 Task: Open Card Risk Management Review in Board Product Roadmap Planning and Prioritization to Workspace Factoring Services and add a team member Softage.2@softage.net, a label Red, a checklist Resume Writing, an attachment from your onedrive, a color Red and finally, add a card description 'Conduct customer research for new customer experience improvements' and a comment 'We should approach this task with a sense of humility, recognizing that we do not have all the answers and being open to learning from others.'. Add a start date 'Jan 06, 1900' with a due date 'Jan 13, 1900'
Action: Mouse moved to (79, 293)
Screenshot: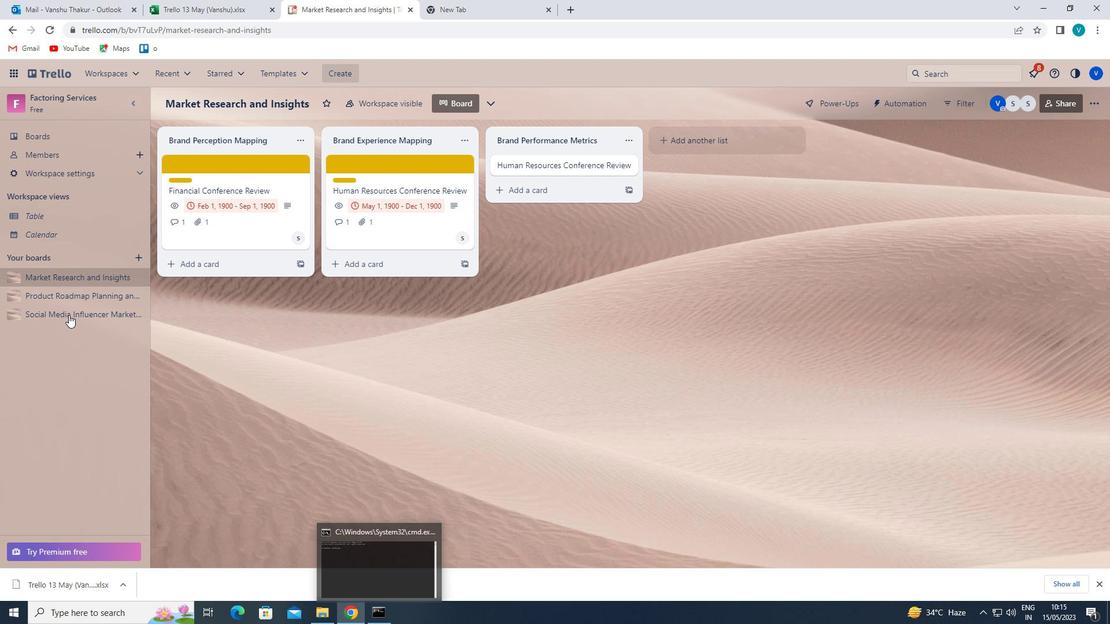 
Action: Mouse pressed left at (79, 293)
Screenshot: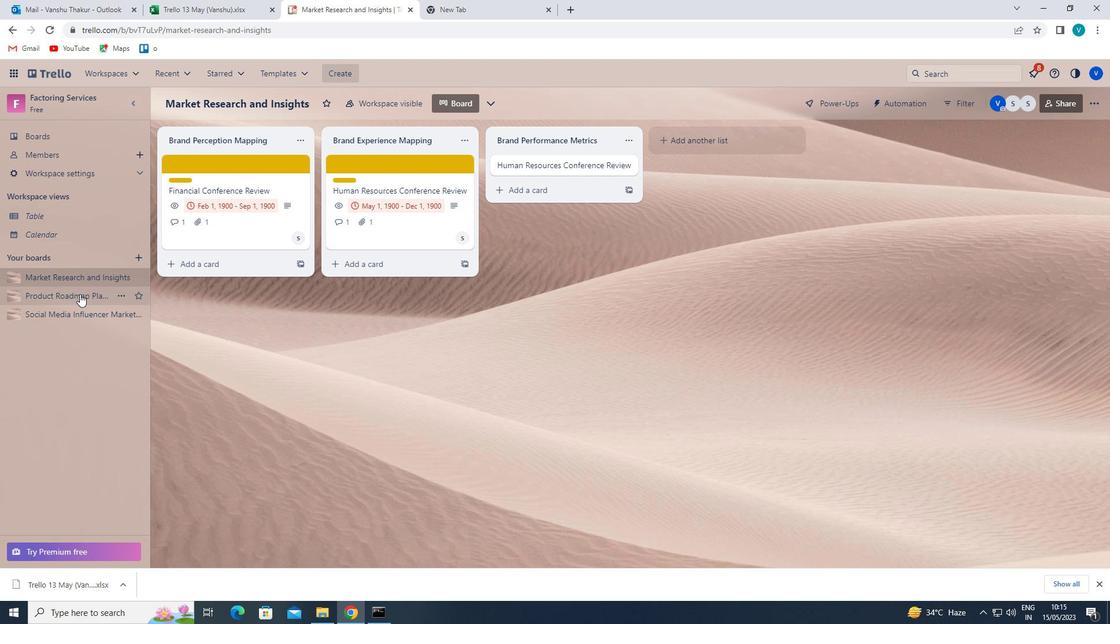 
Action: Mouse moved to (387, 167)
Screenshot: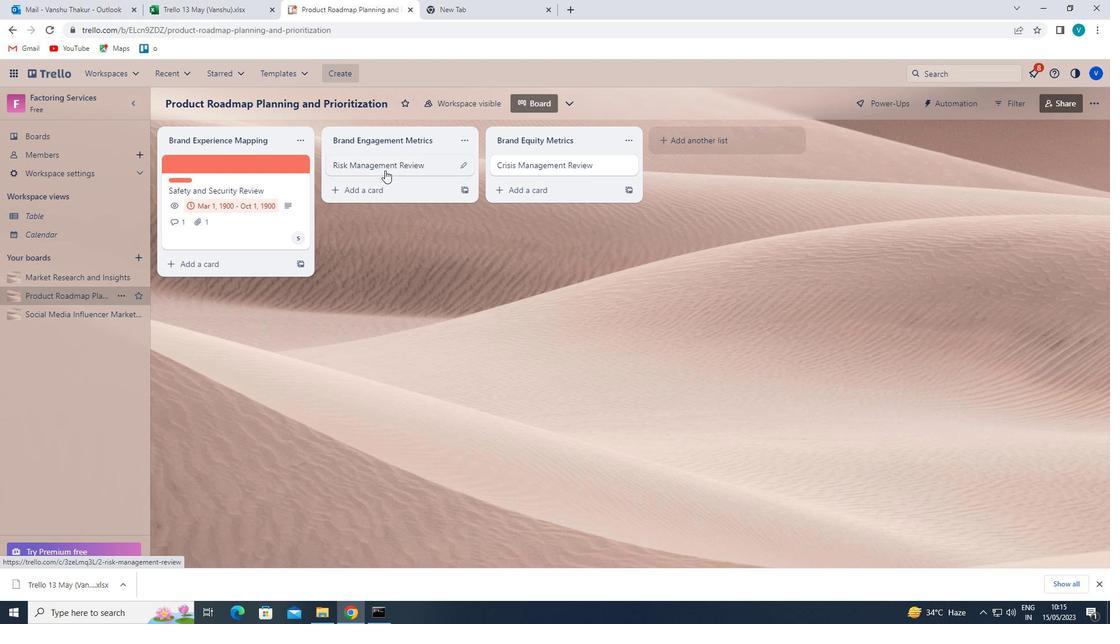 
Action: Mouse pressed left at (387, 167)
Screenshot: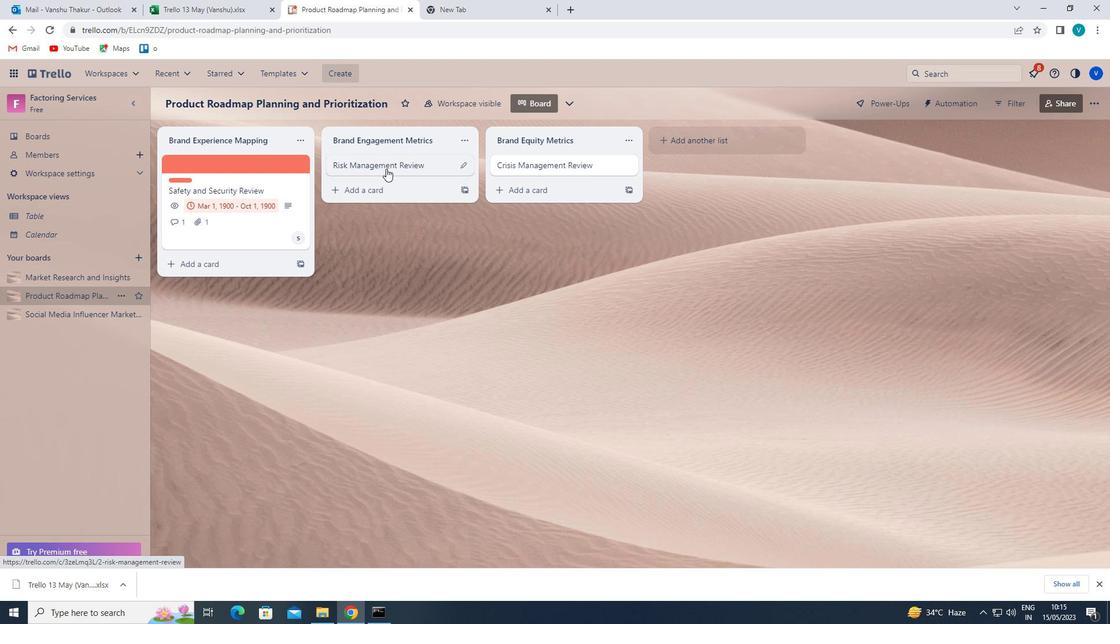 
Action: Mouse moved to (719, 197)
Screenshot: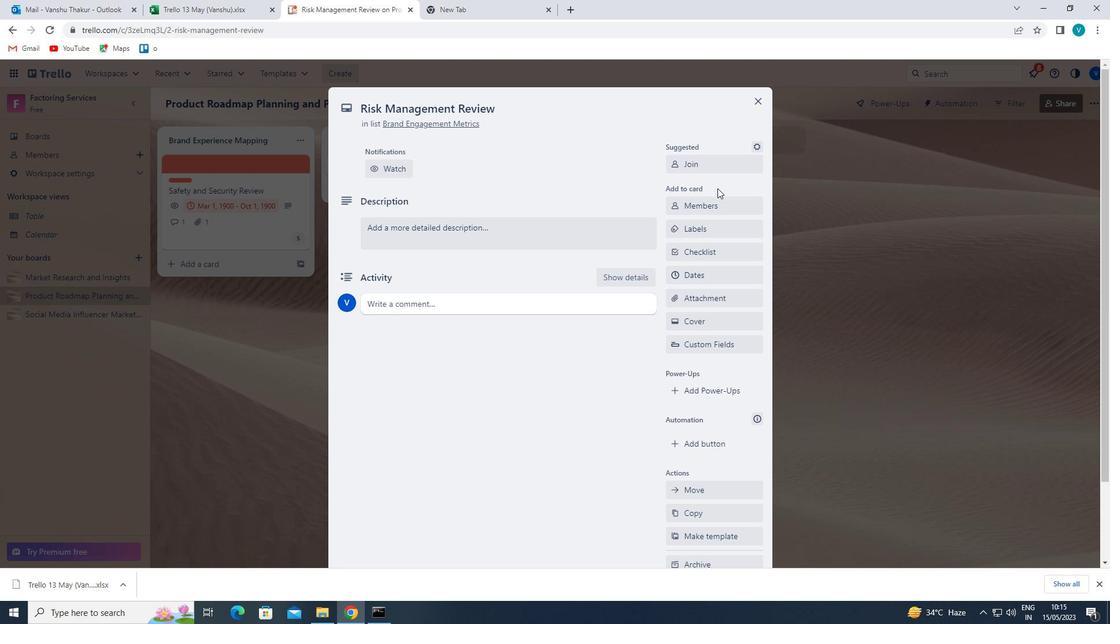 
Action: Mouse pressed left at (719, 197)
Screenshot: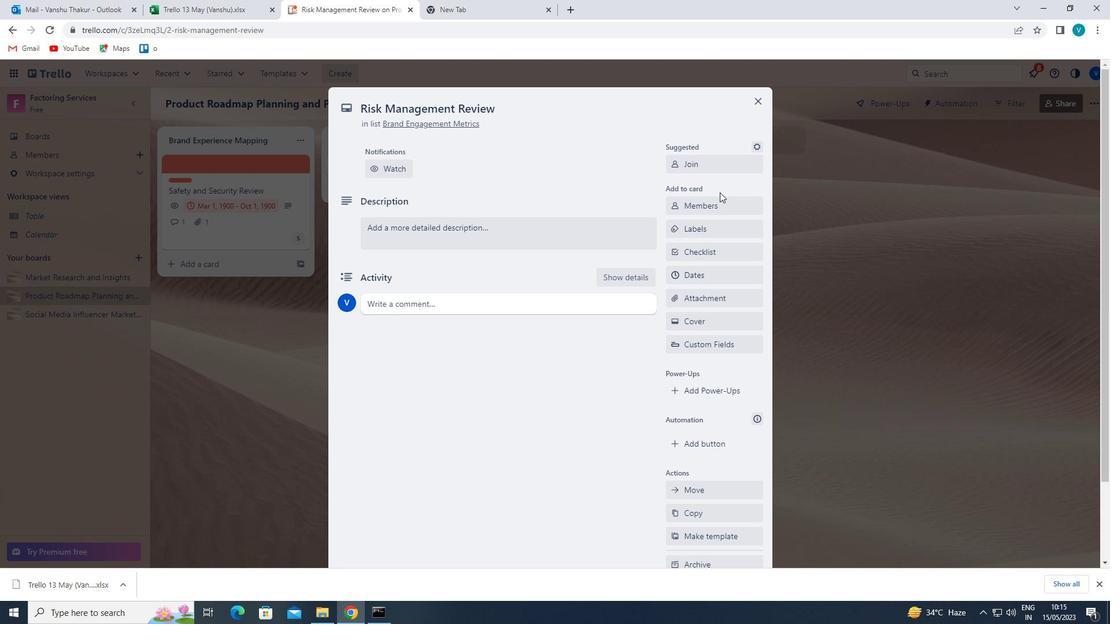 
Action: Mouse moved to (702, 260)
Screenshot: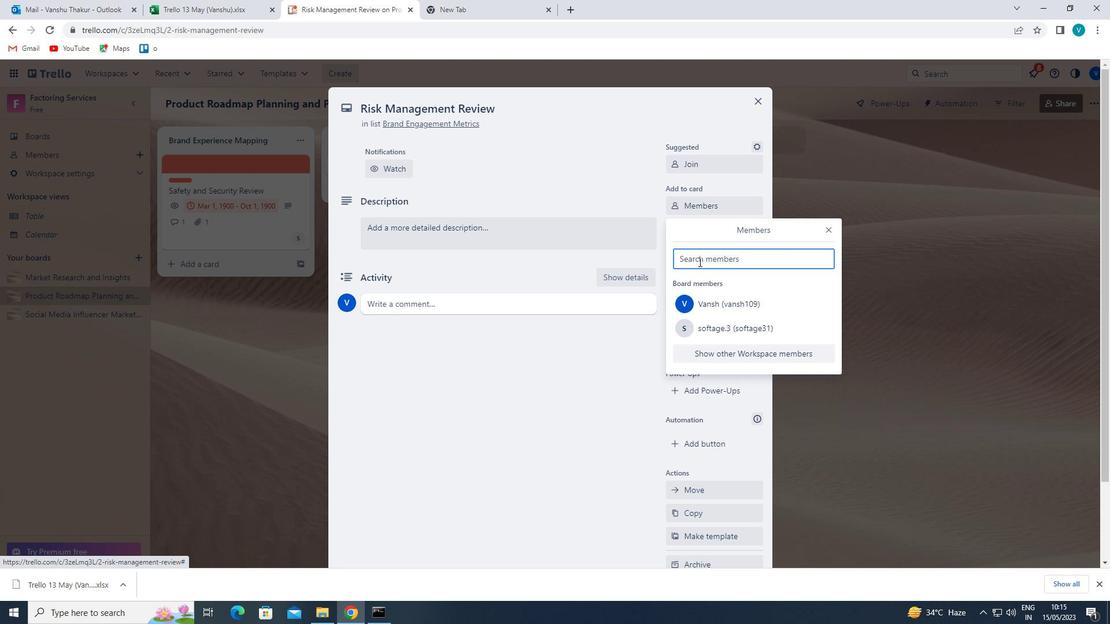 
Action: Mouse pressed left at (702, 260)
Screenshot: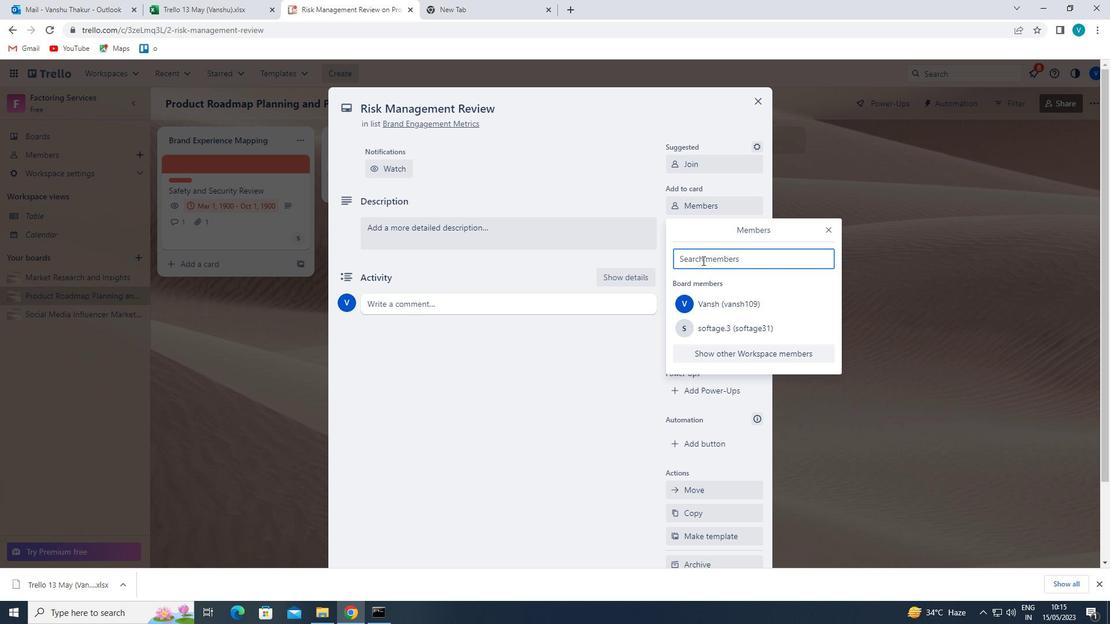 
Action: Key pressed <Key.shift>S
Screenshot: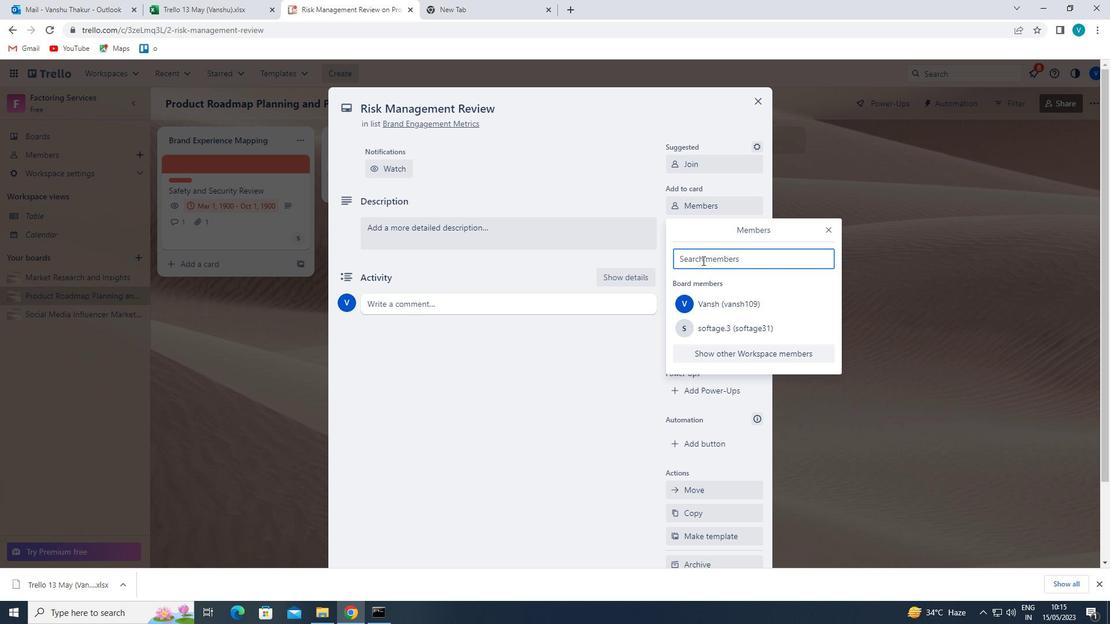 
Action: Mouse moved to (723, 372)
Screenshot: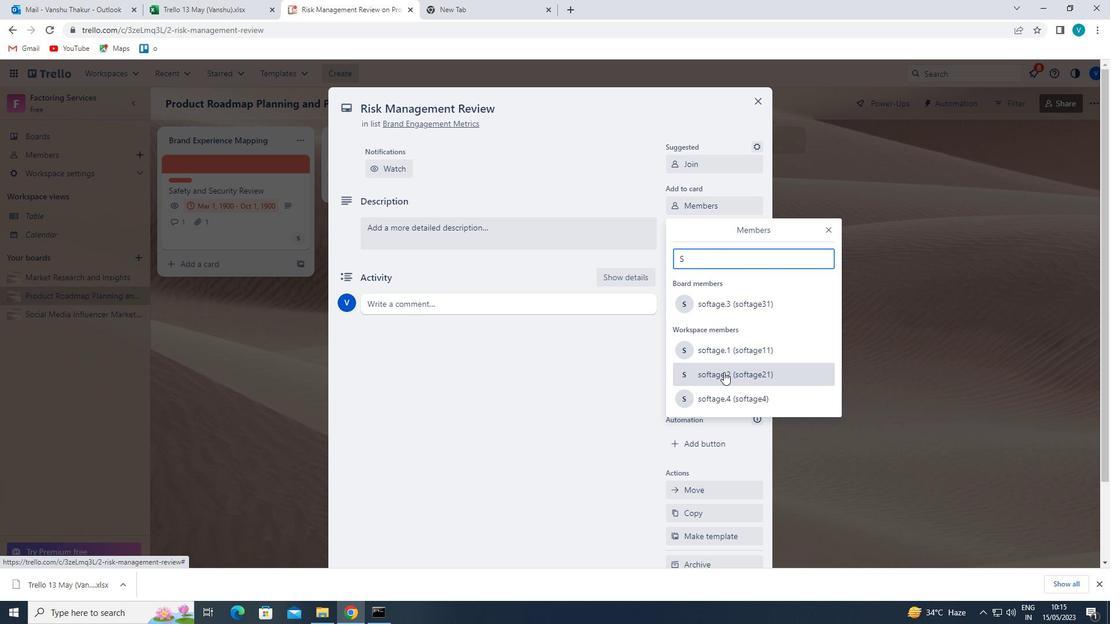 
Action: Mouse pressed left at (723, 372)
Screenshot: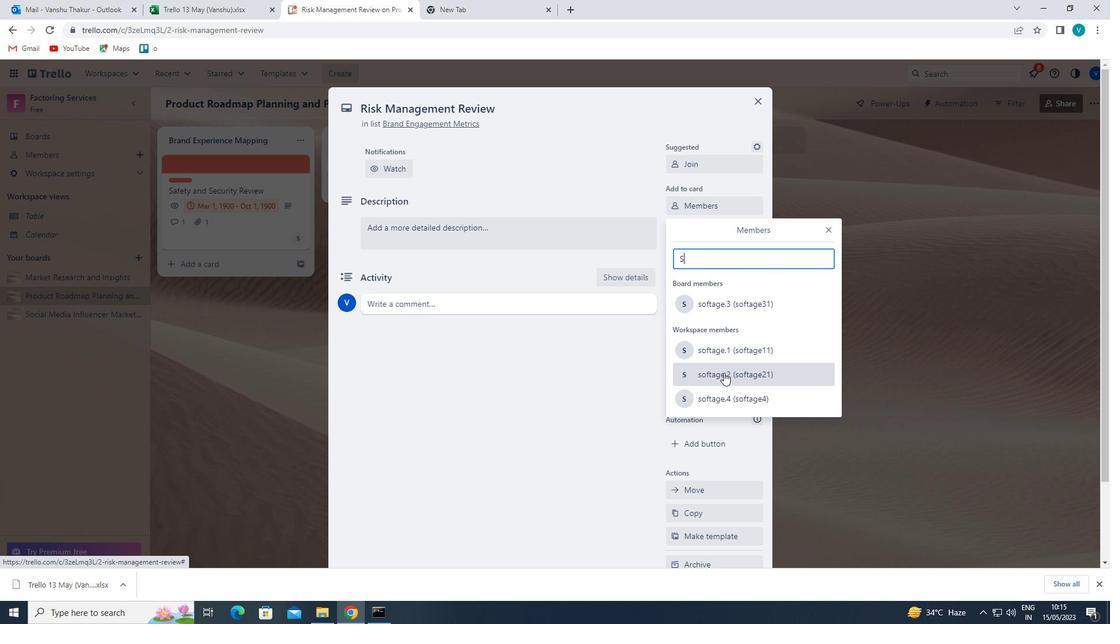 
Action: Mouse moved to (830, 225)
Screenshot: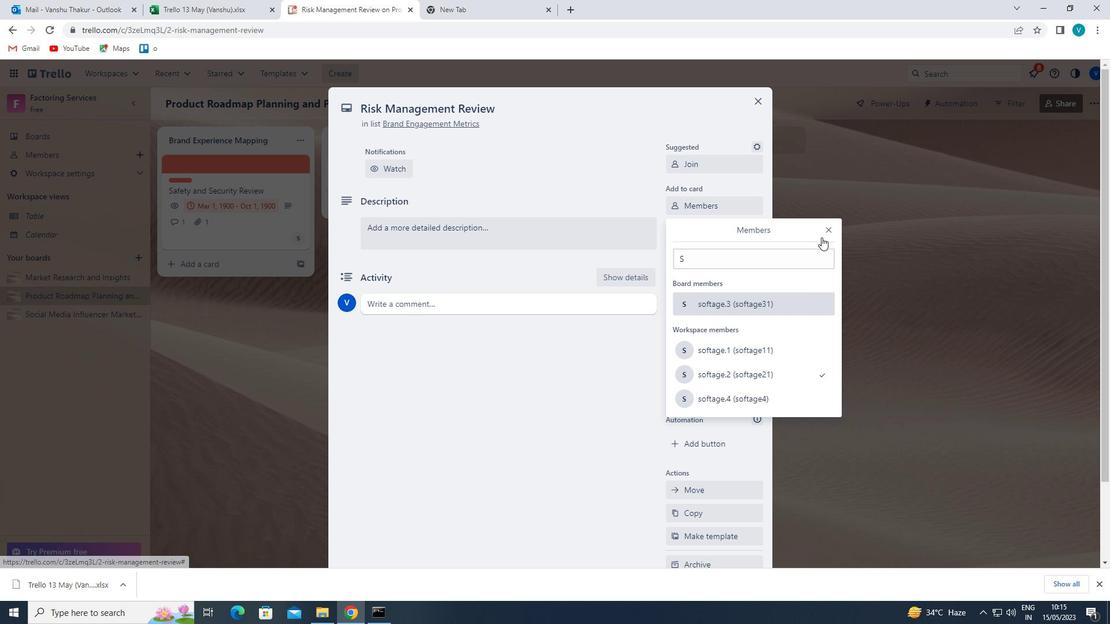 
Action: Mouse pressed left at (830, 225)
Screenshot: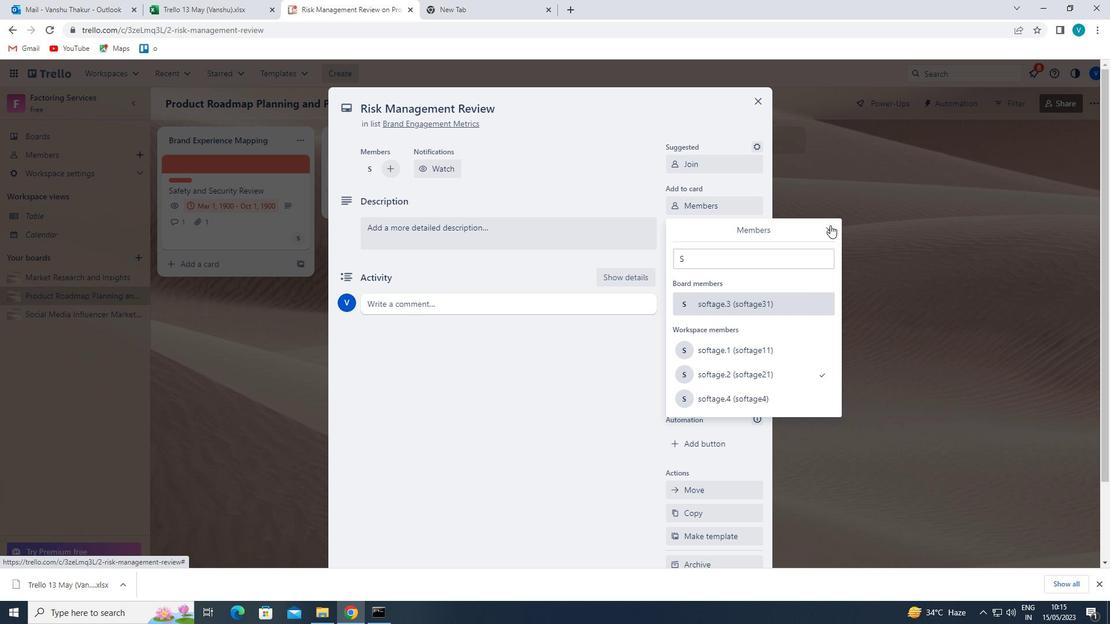 
Action: Mouse moved to (751, 225)
Screenshot: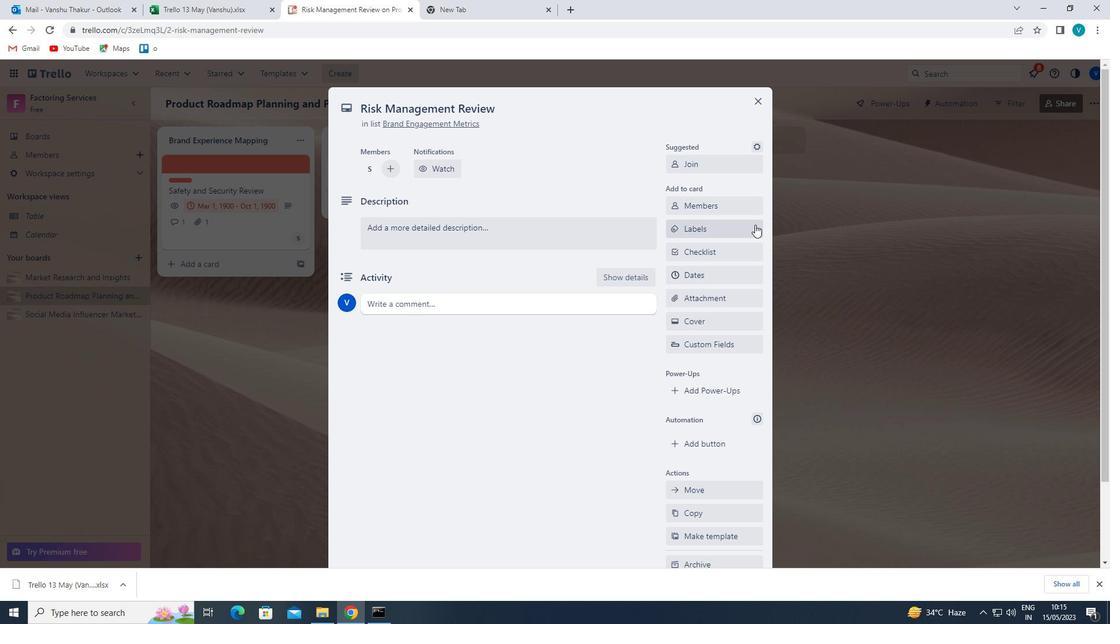 
Action: Mouse pressed left at (751, 225)
Screenshot: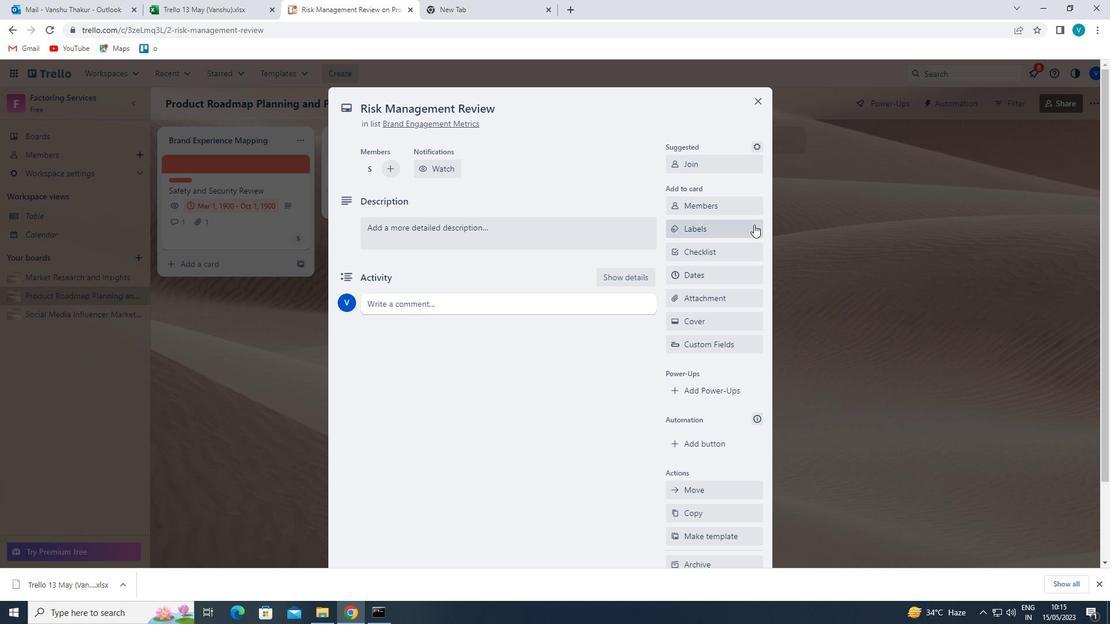 
Action: Mouse moved to (729, 387)
Screenshot: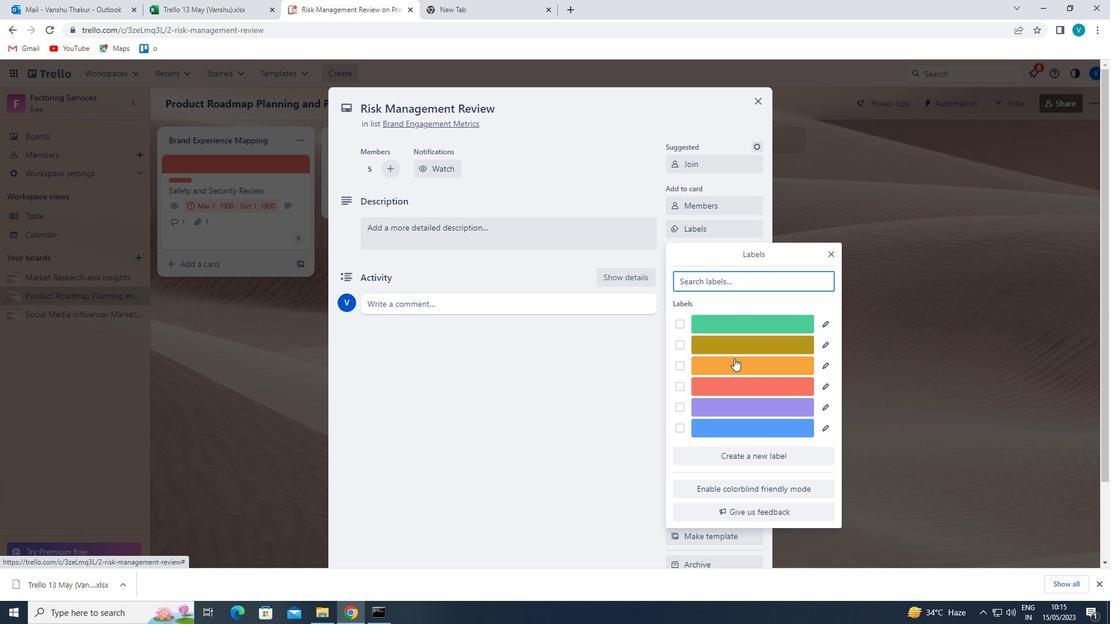 
Action: Mouse pressed left at (729, 387)
Screenshot: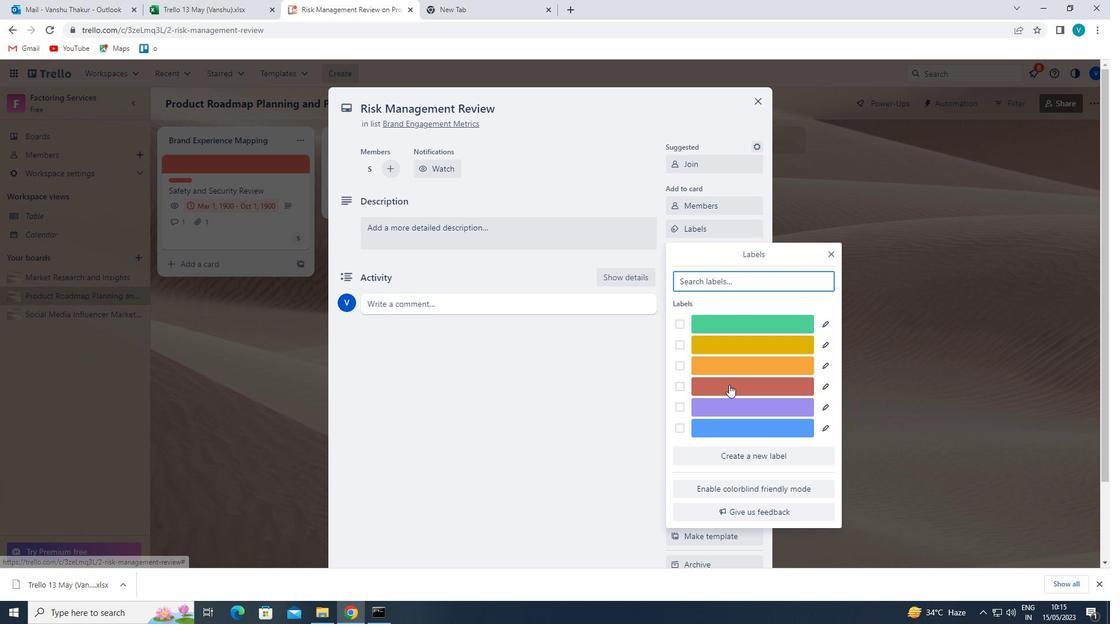 
Action: Mouse moved to (834, 254)
Screenshot: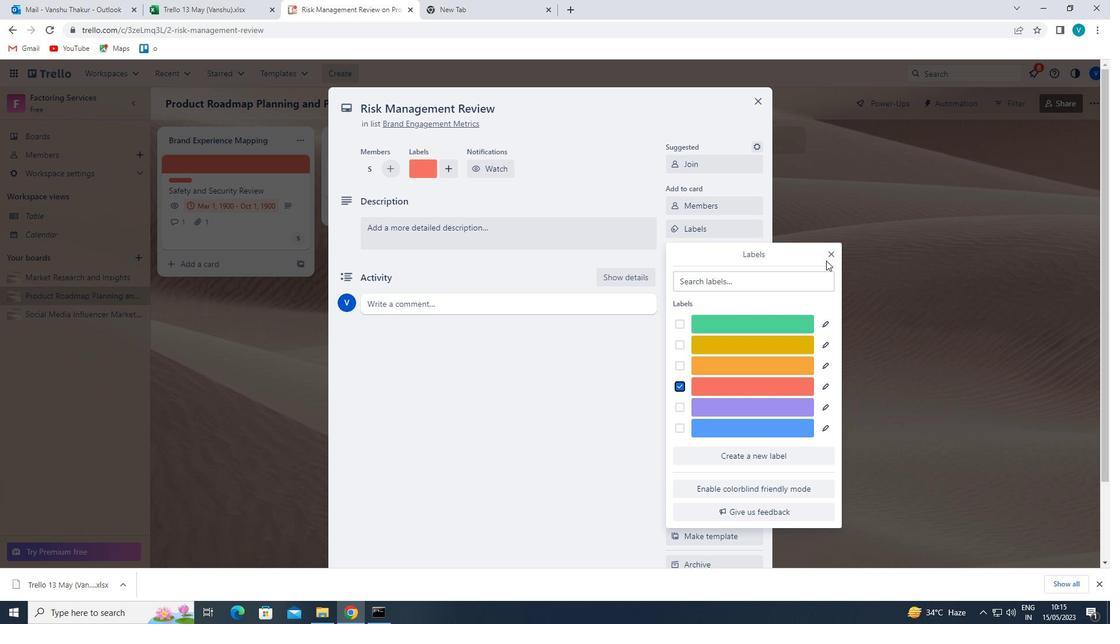 
Action: Mouse pressed left at (834, 254)
Screenshot: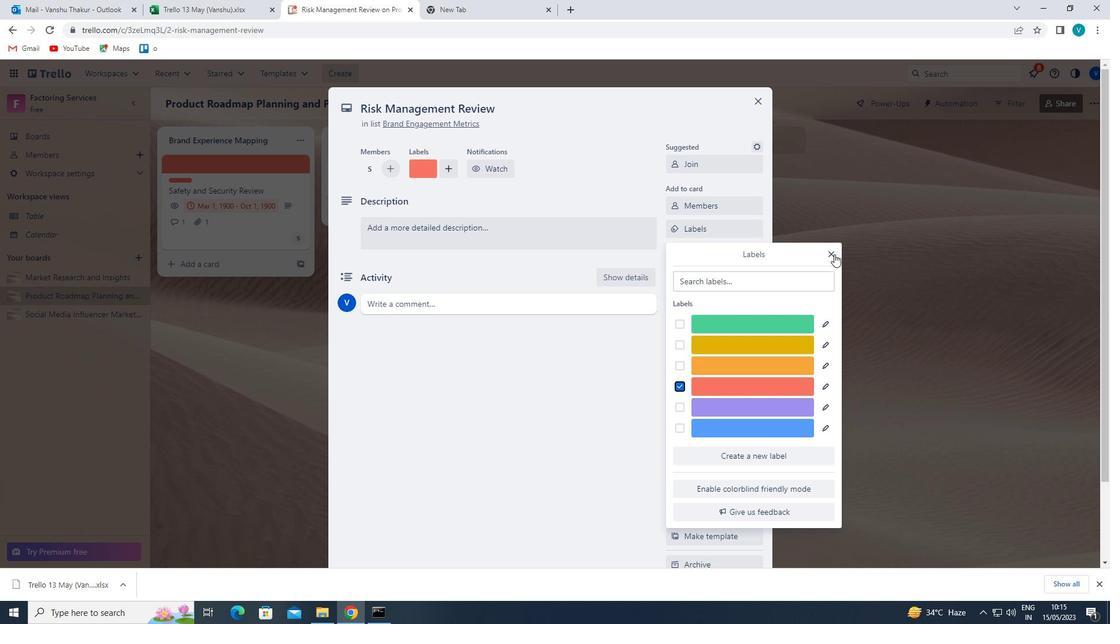 
Action: Mouse moved to (717, 252)
Screenshot: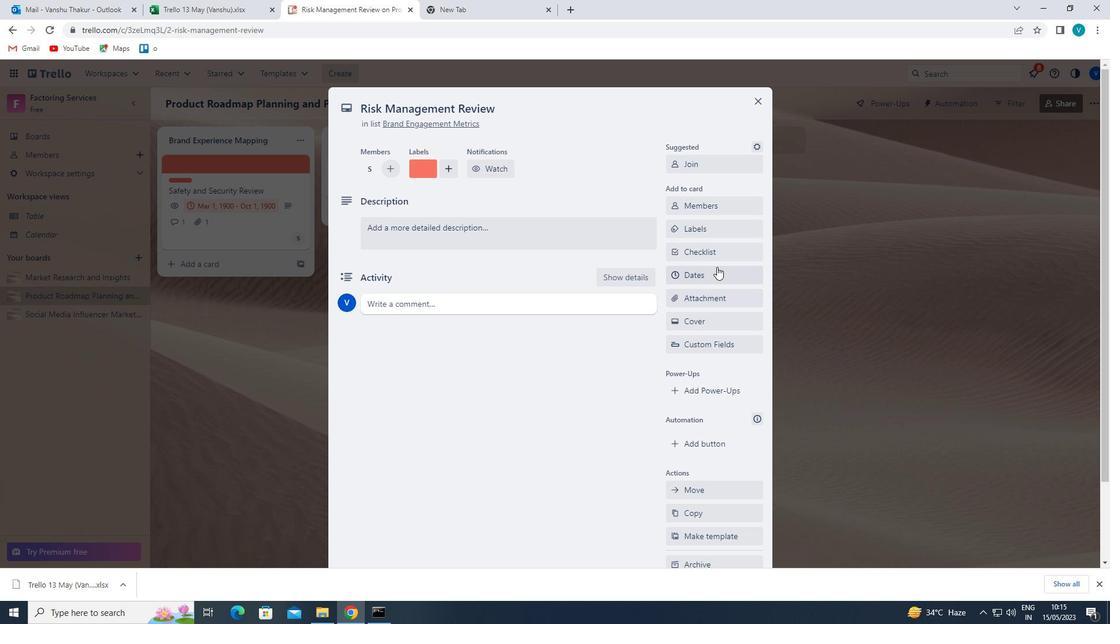 
Action: Mouse pressed left at (717, 252)
Screenshot: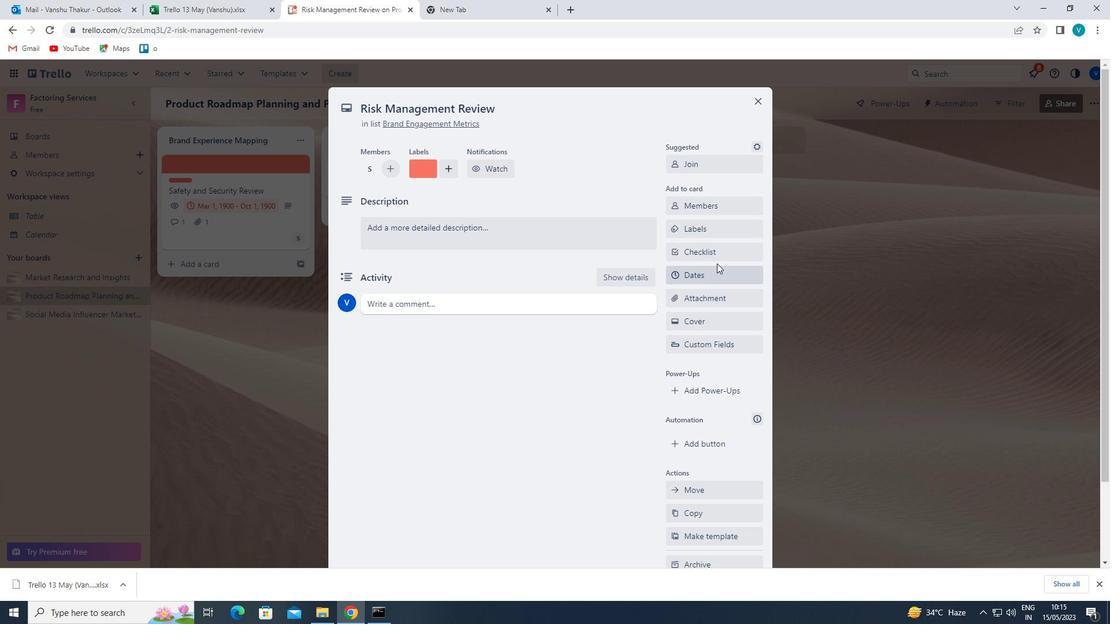 
Action: Key pressed <Key.shift>RESUME<Key.space>
Screenshot: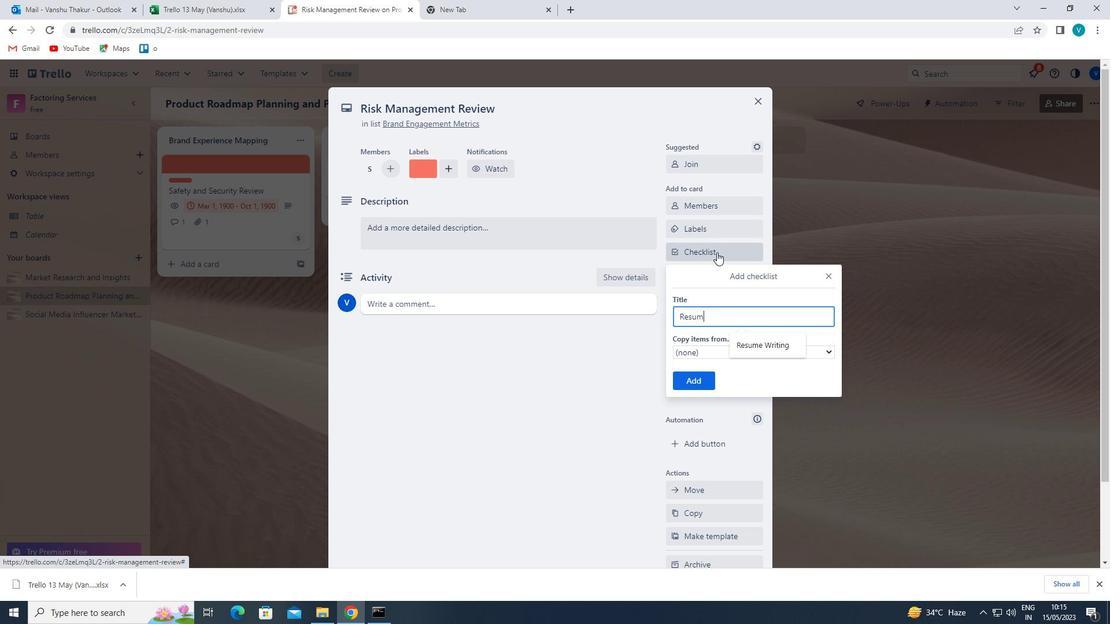 
Action: Mouse moved to (793, 345)
Screenshot: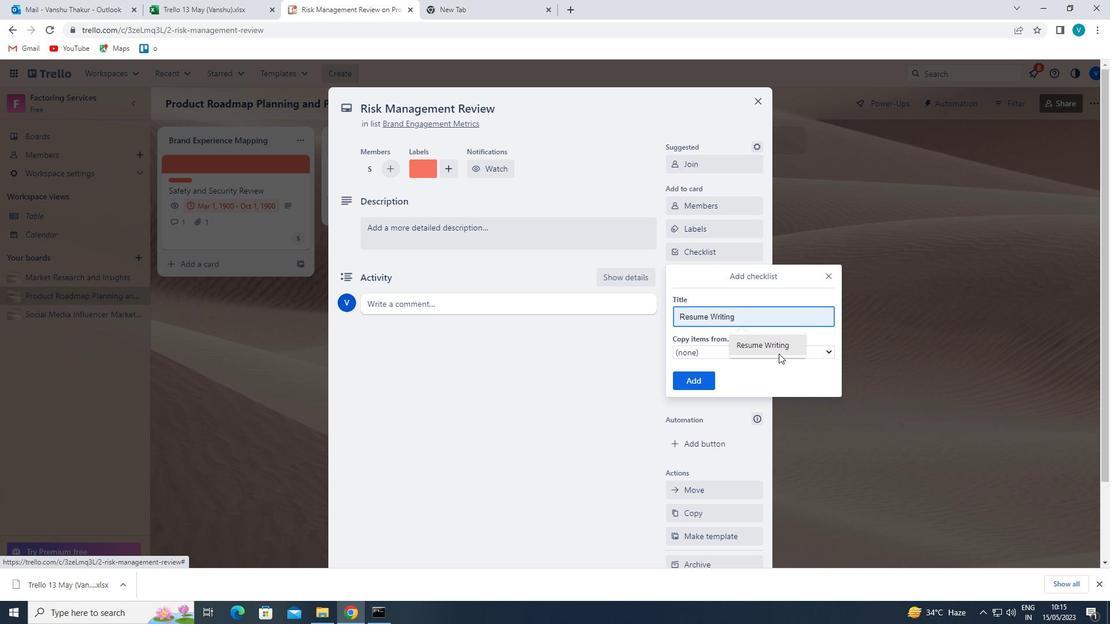 
Action: Mouse pressed left at (793, 345)
Screenshot: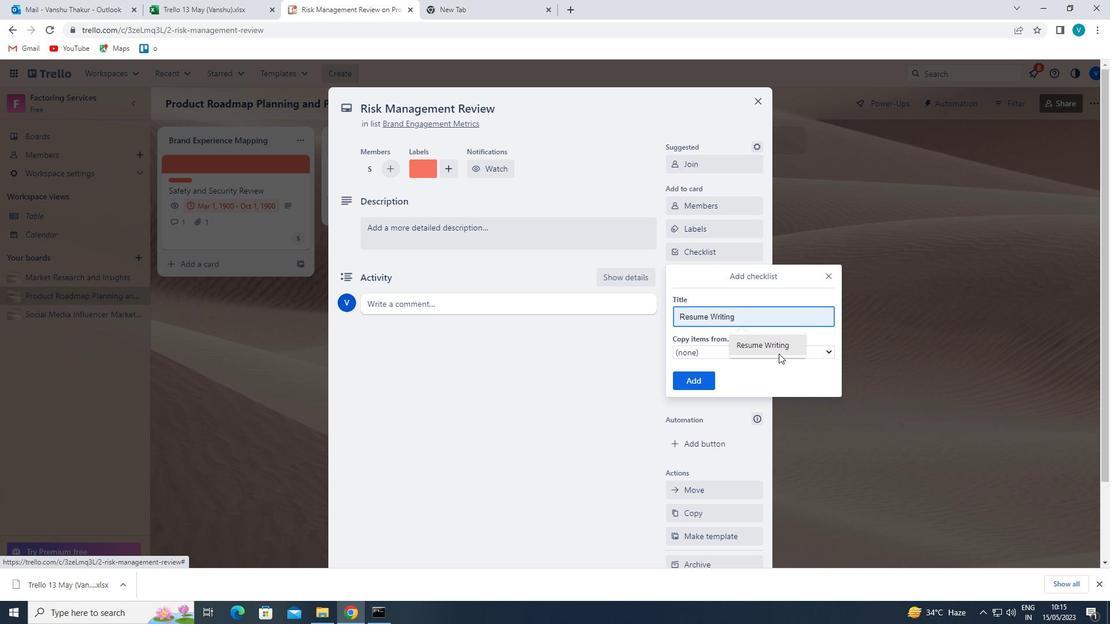 
Action: Mouse moved to (704, 383)
Screenshot: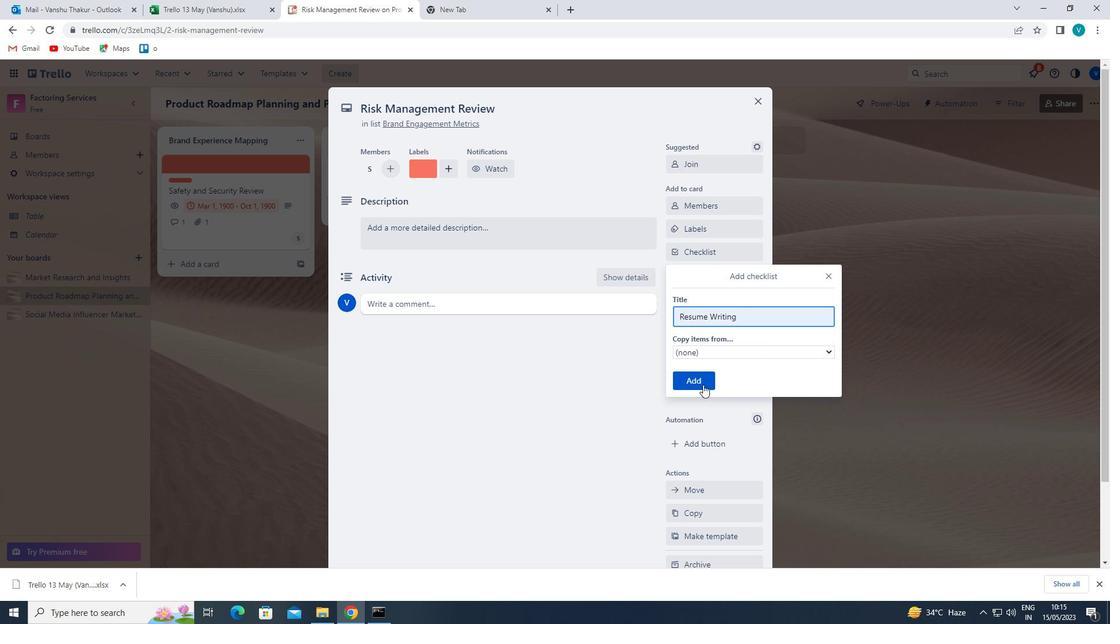 
Action: Mouse pressed left at (704, 383)
Screenshot: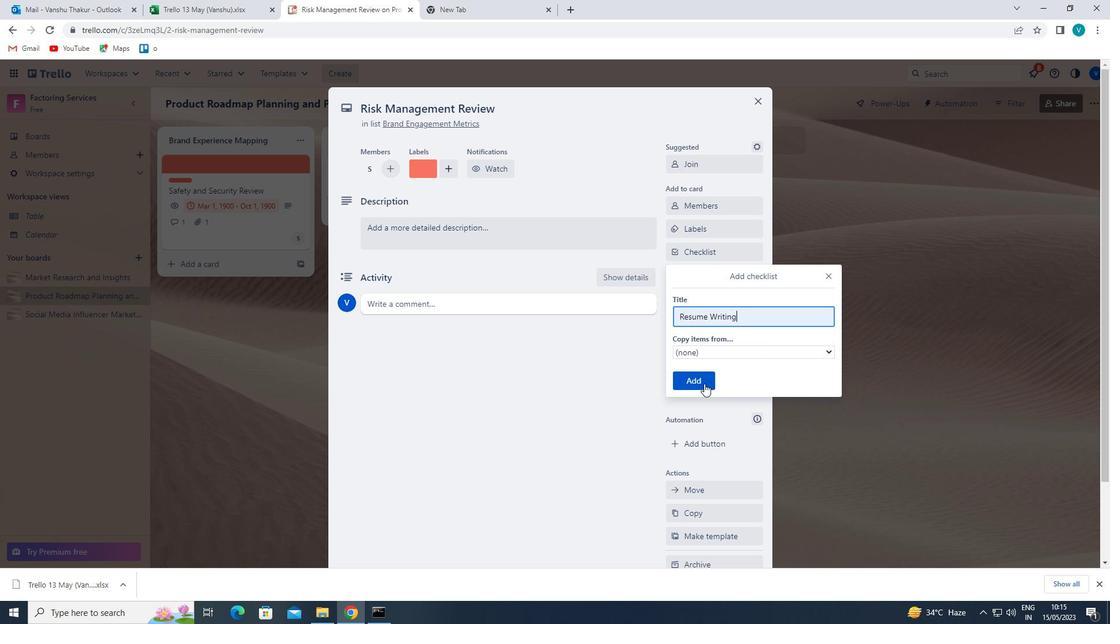 
Action: Mouse moved to (703, 291)
Screenshot: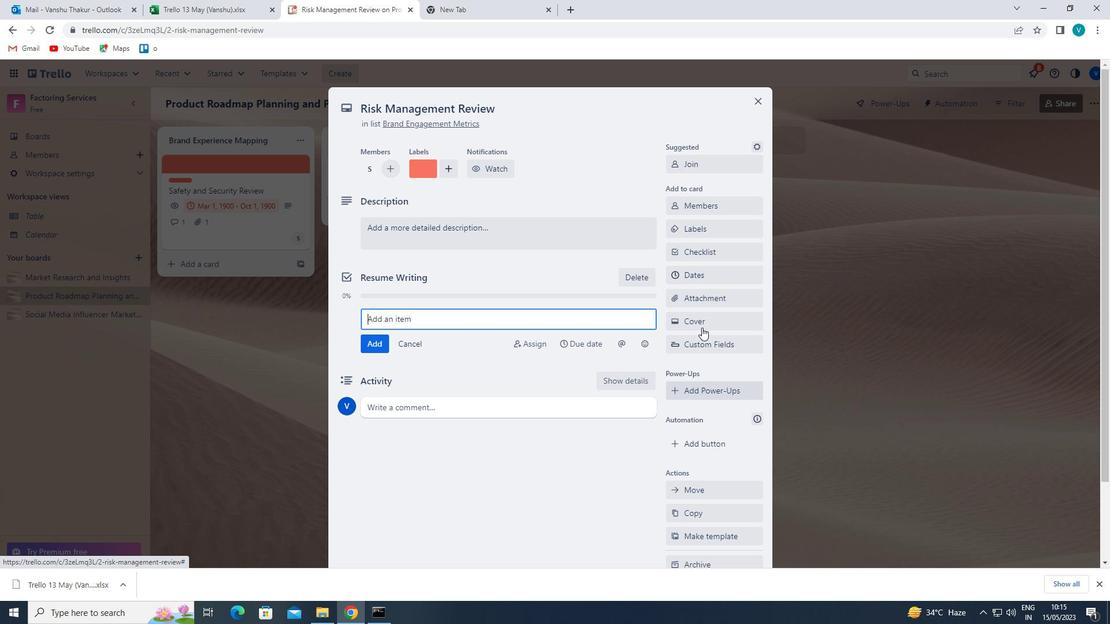 
Action: Mouse pressed left at (703, 291)
Screenshot: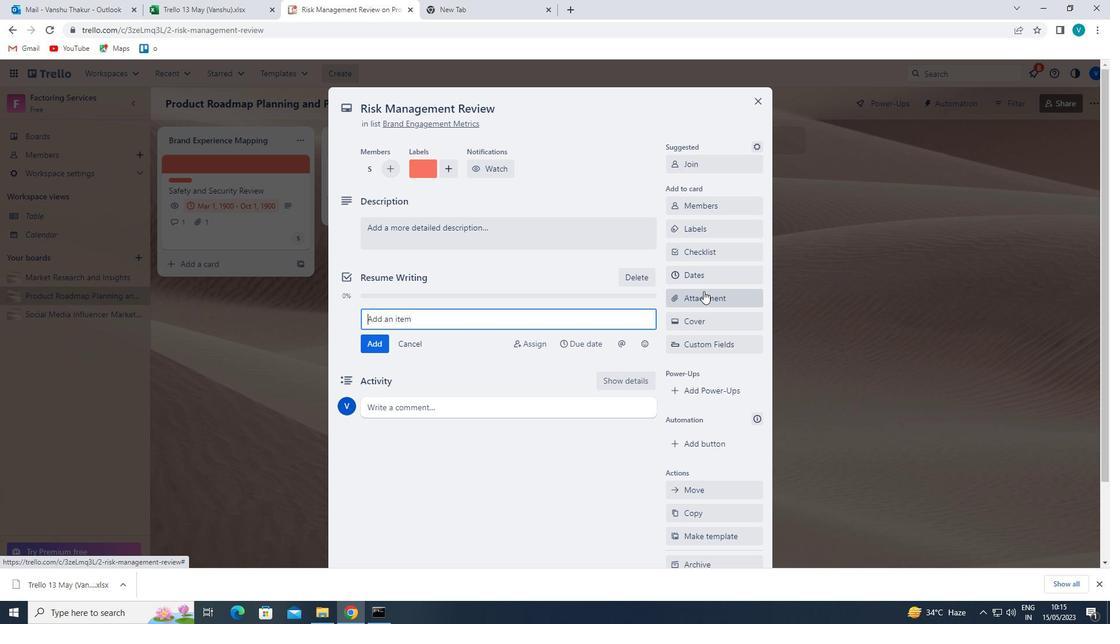 
Action: Mouse moved to (685, 438)
Screenshot: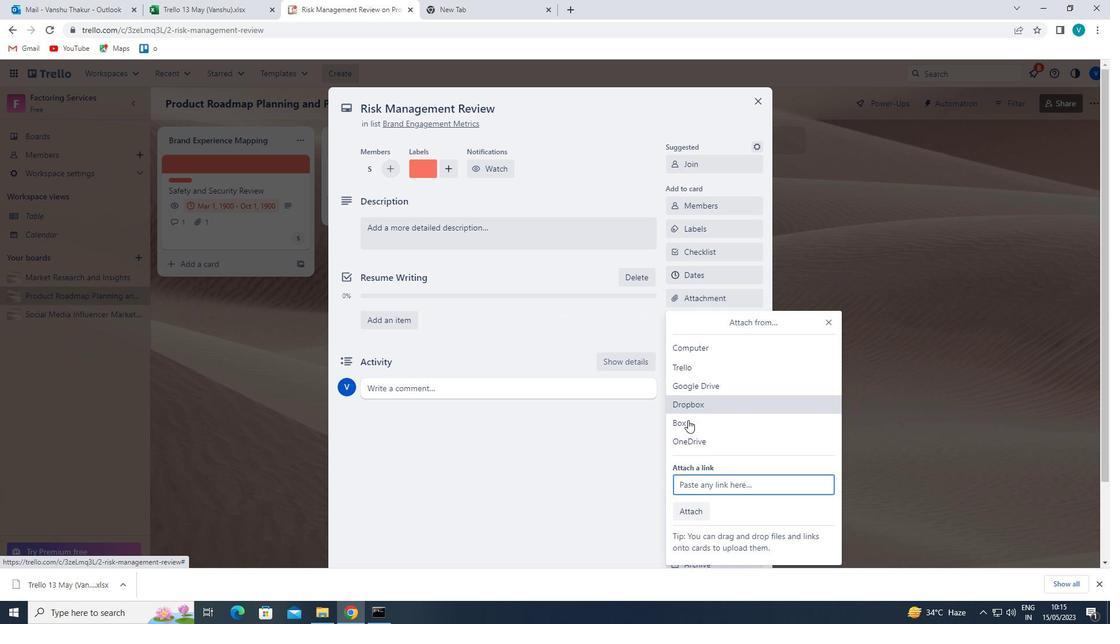 
Action: Mouse pressed left at (685, 438)
Screenshot: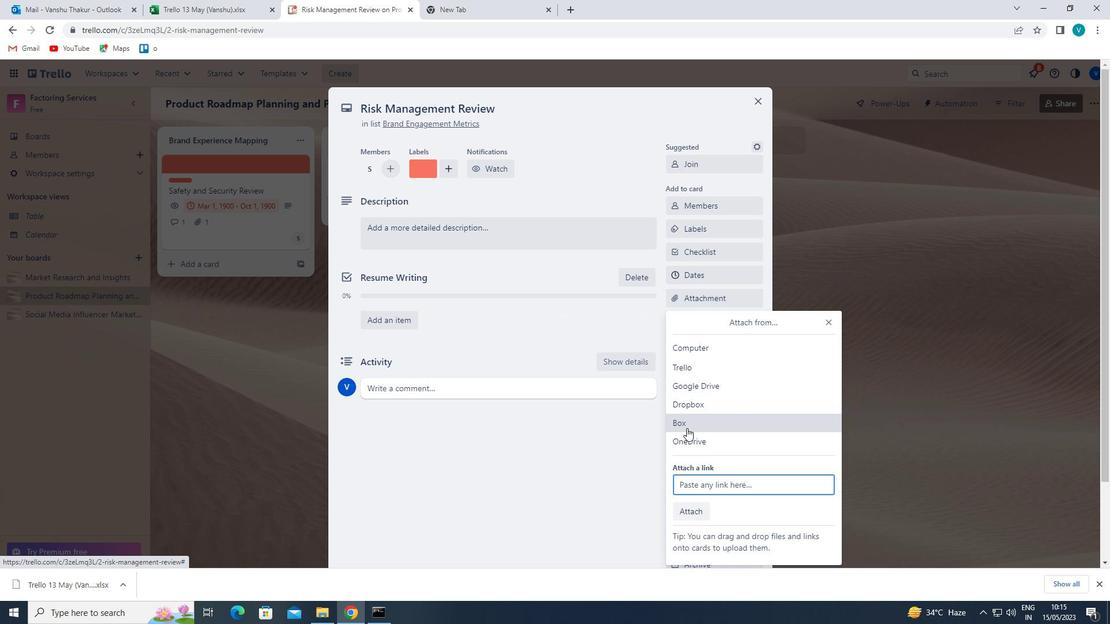 
Action: Mouse moved to (422, 229)
Screenshot: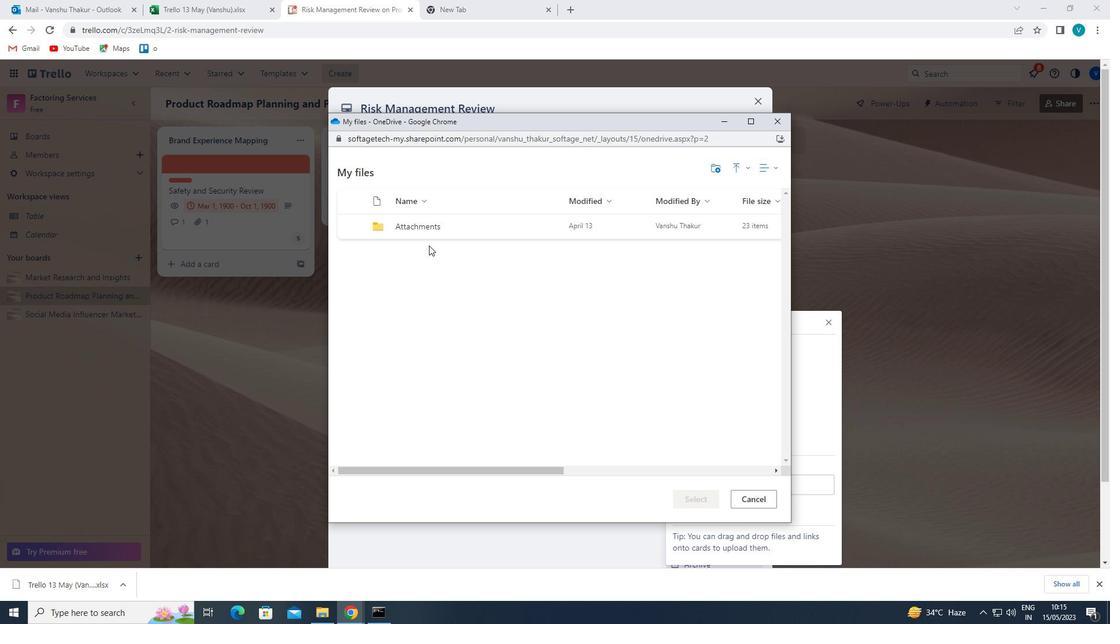 
Action: Mouse pressed left at (422, 229)
Screenshot: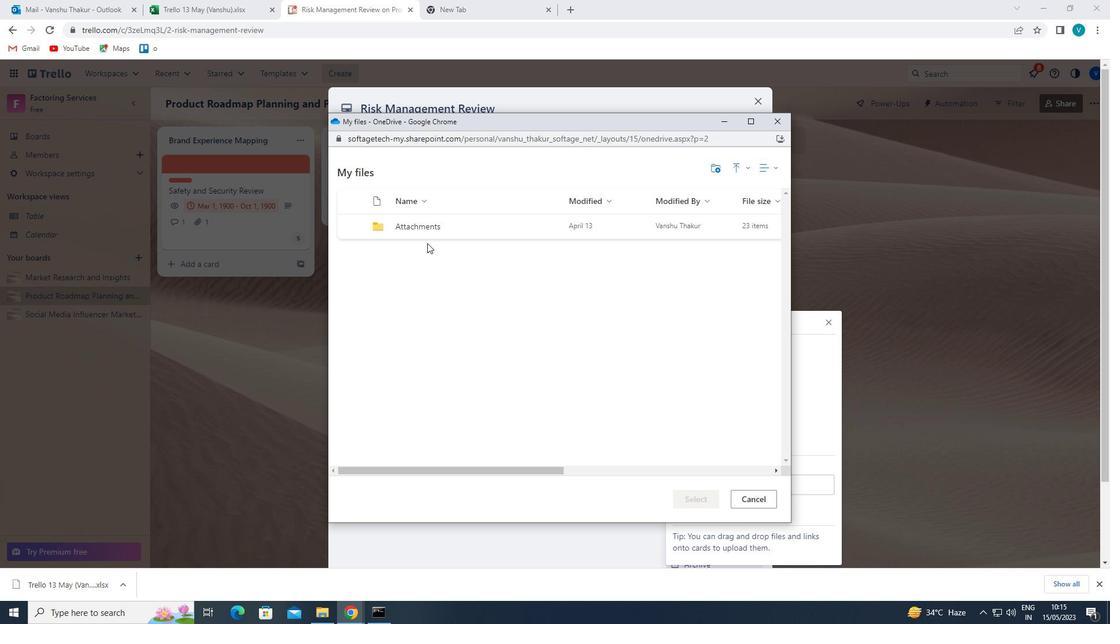 
Action: Mouse moved to (421, 299)
Screenshot: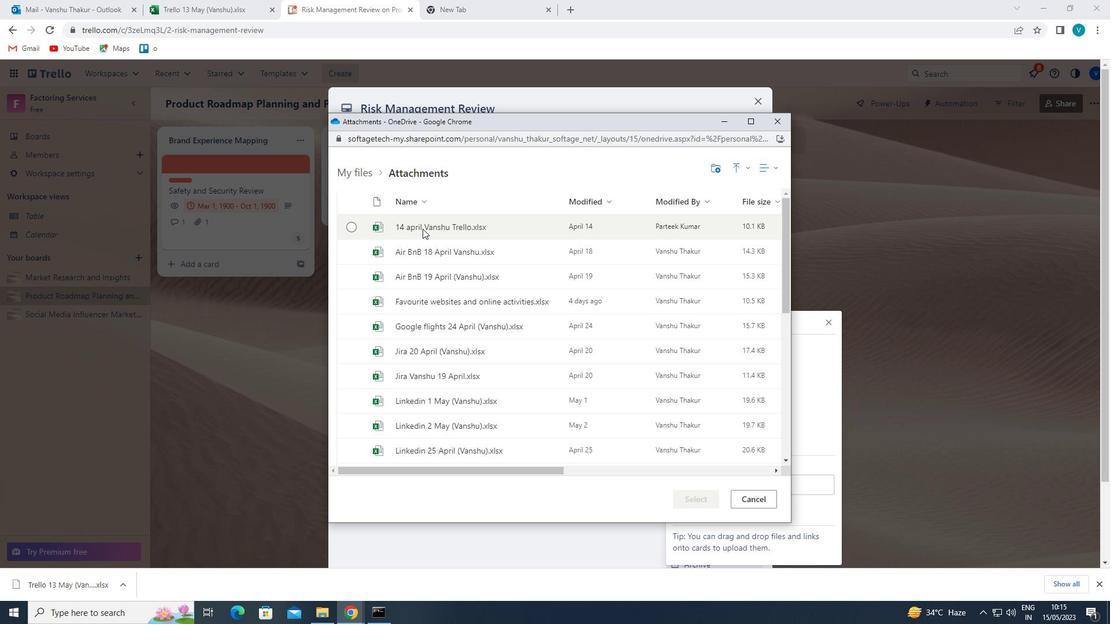 
Action: Mouse pressed left at (421, 299)
Screenshot: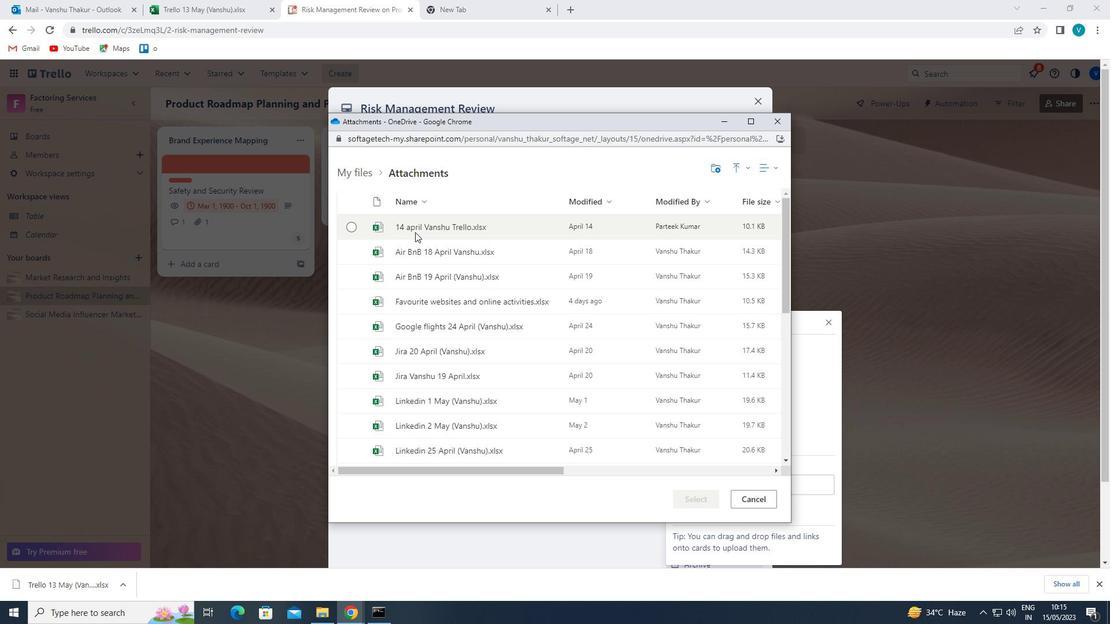 
Action: Mouse moved to (707, 493)
Screenshot: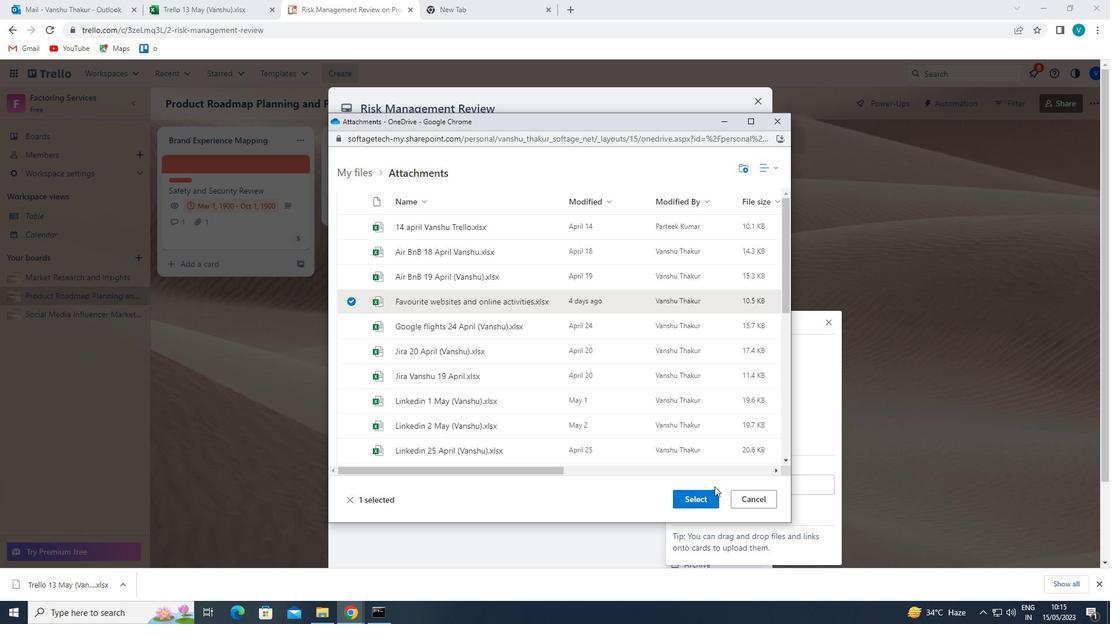 
Action: Mouse pressed left at (707, 493)
Screenshot: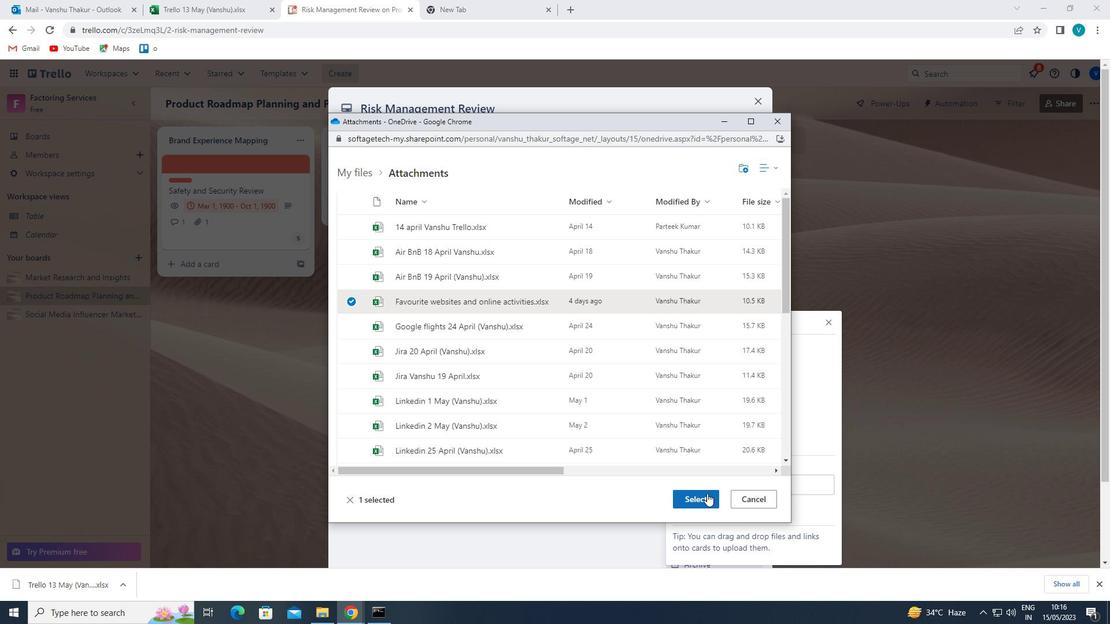 
Action: Mouse moved to (727, 322)
Screenshot: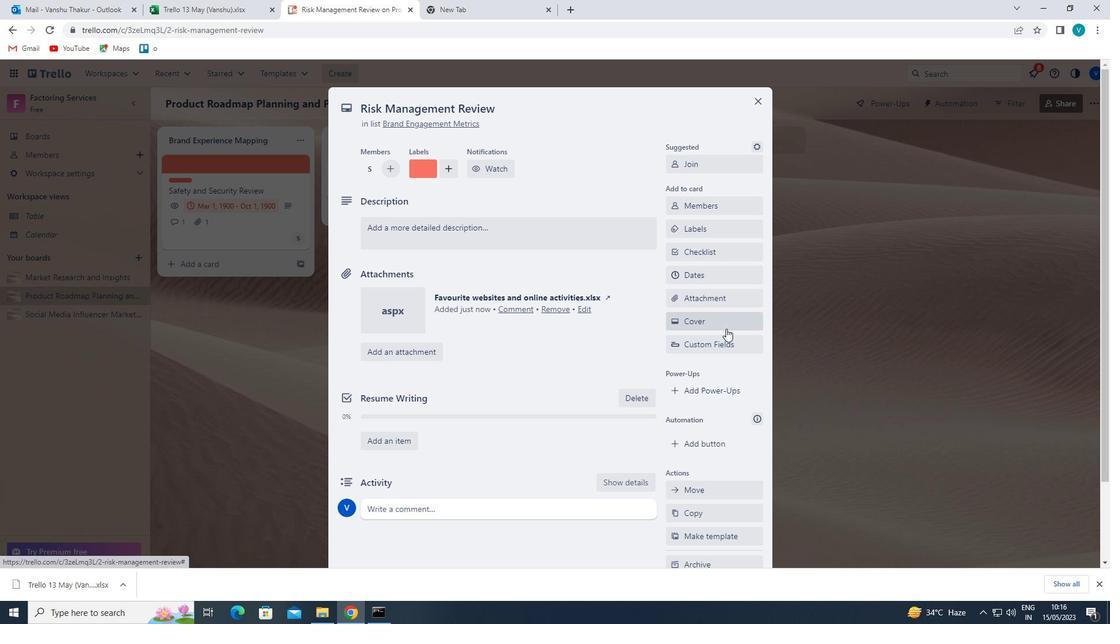 
Action: Mouse pressed left at (727, 322)
Screenshot: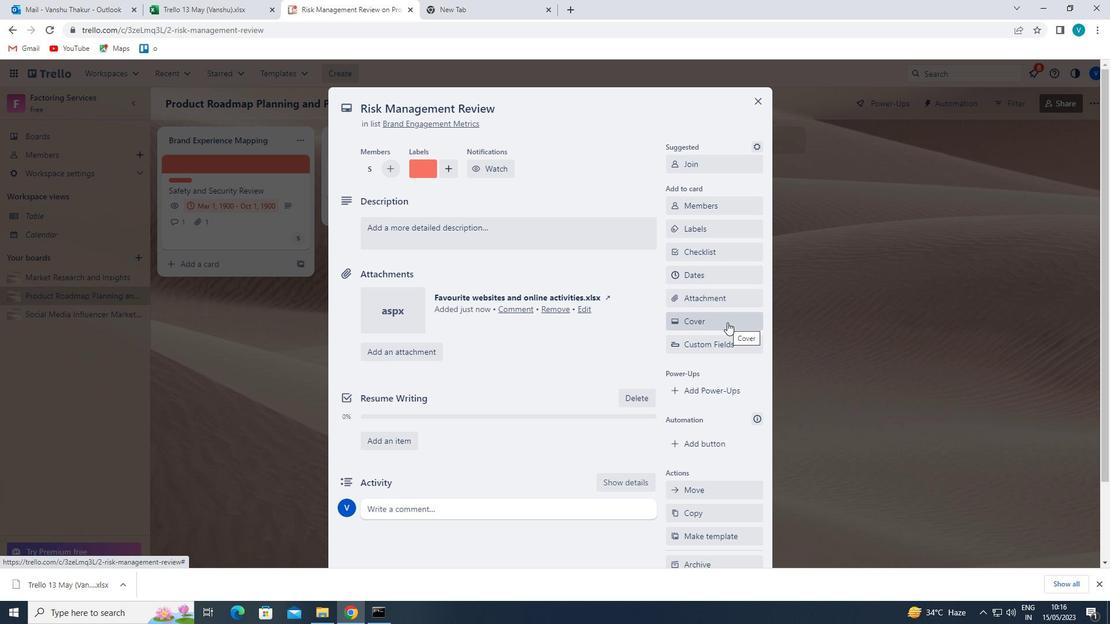 
Action: Mouse moved to (782, 329)
Screenshot: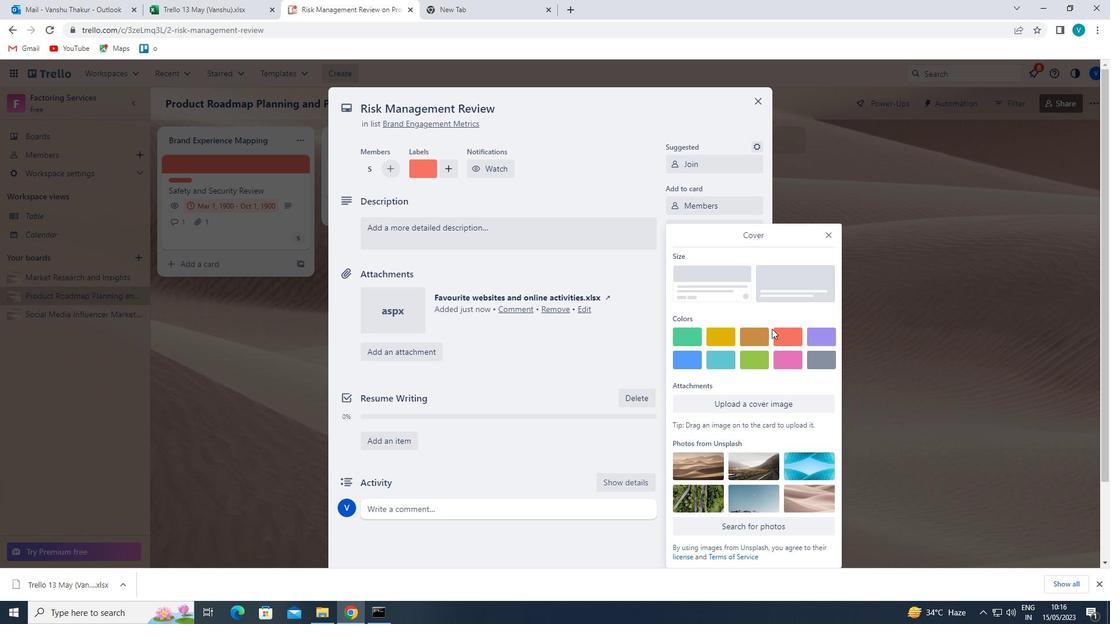 
Action: Mouse pressed left at (782, 329)
Screenshot: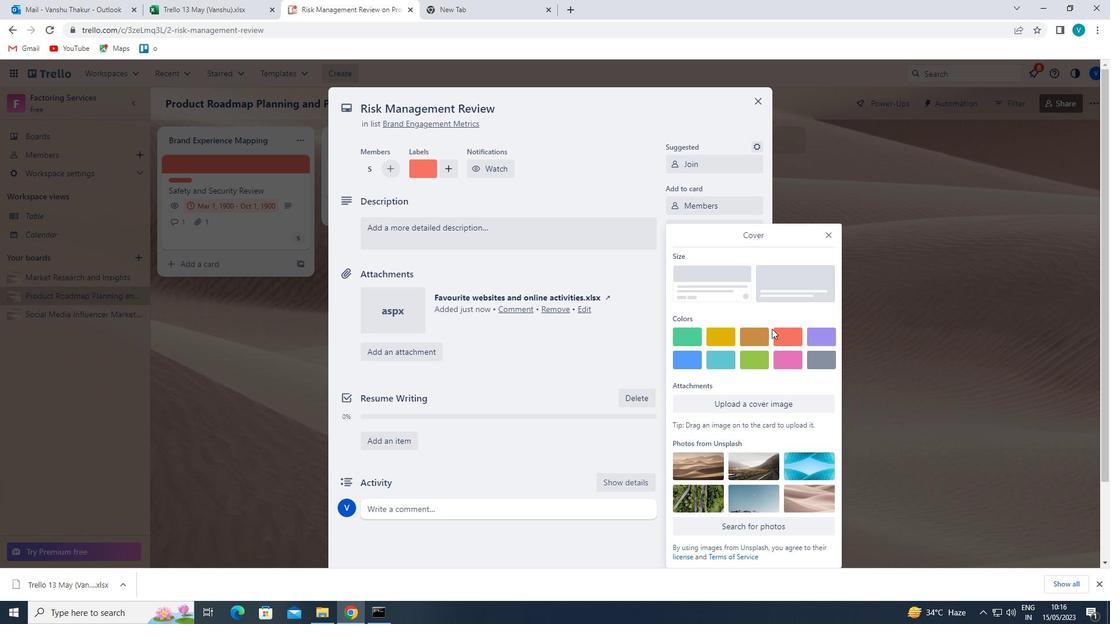 
Action: Mouse moved to (827, 211)
Screenshot: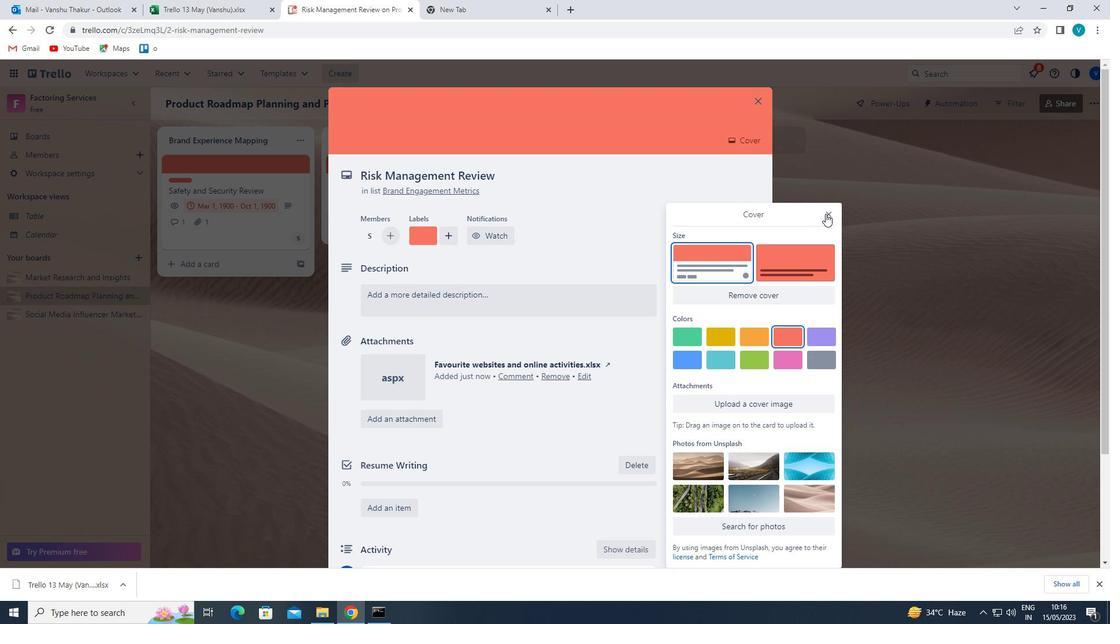 
Action: Mouse pressed left at (827, 211)
Screenshot: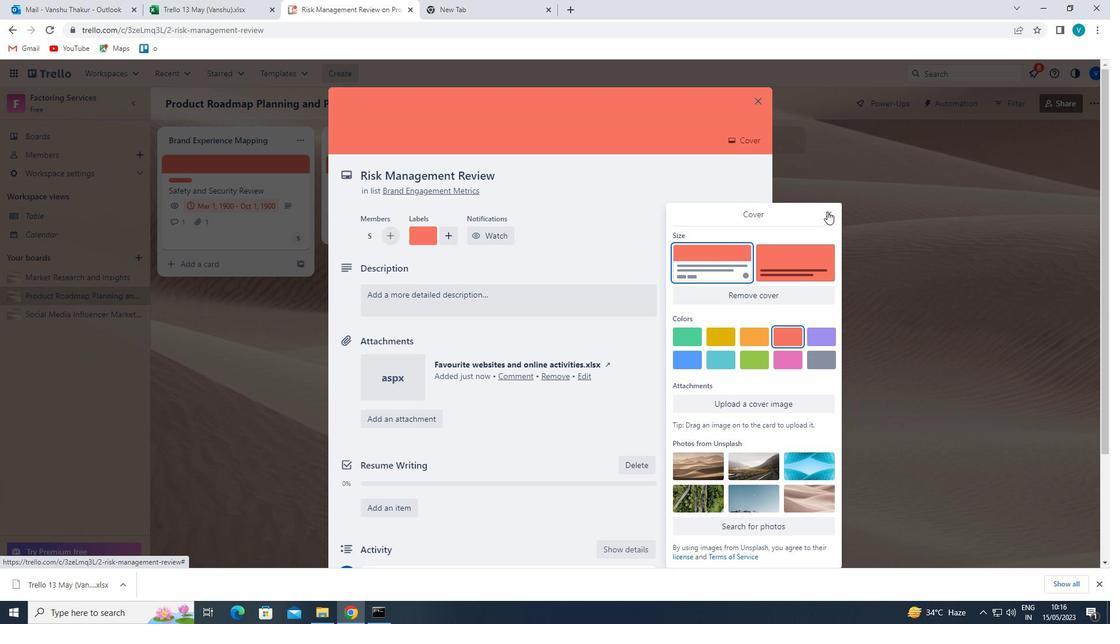 
Action: Mouse moved to (557, 305)
Screenshot: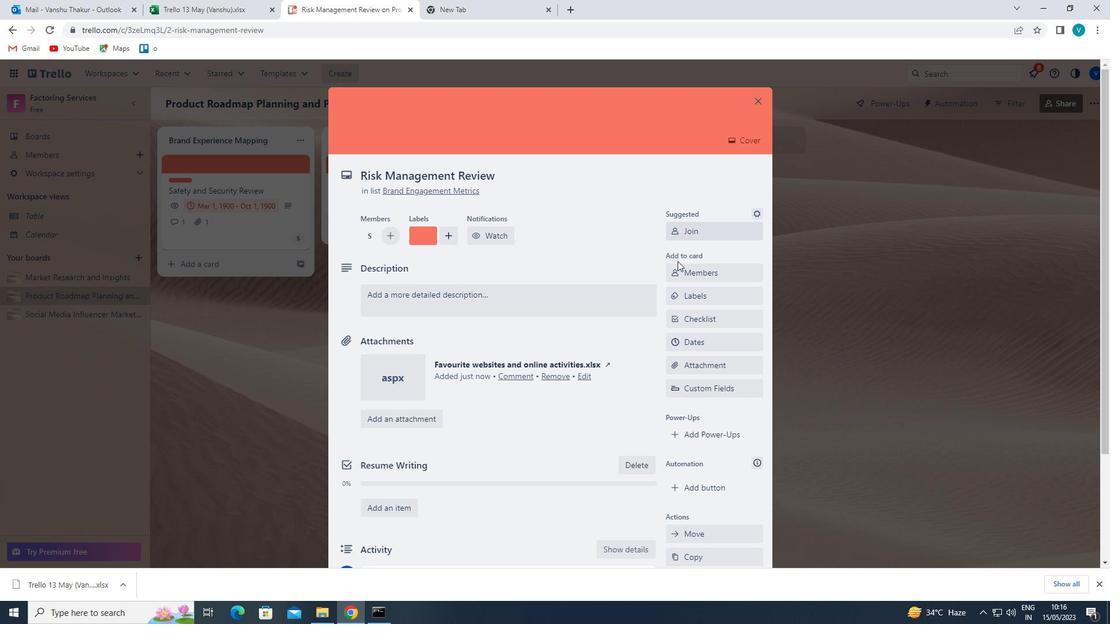 
Action: Mouse pressed left at (557, 305)
Screenshot: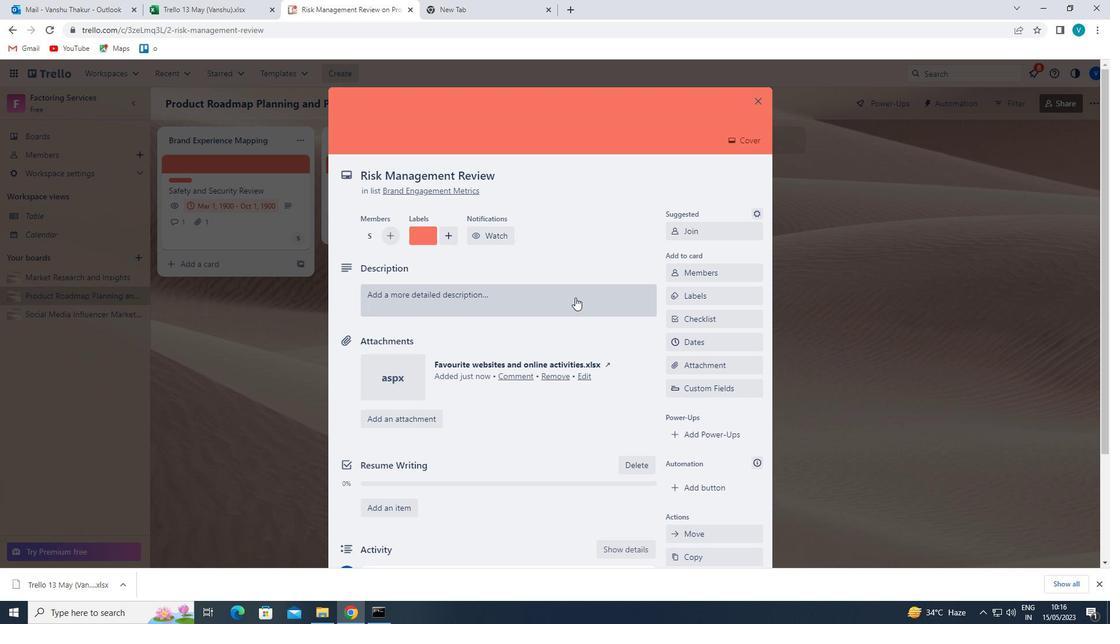 
Action: Mouse moved to (540, 318)
Screenshot: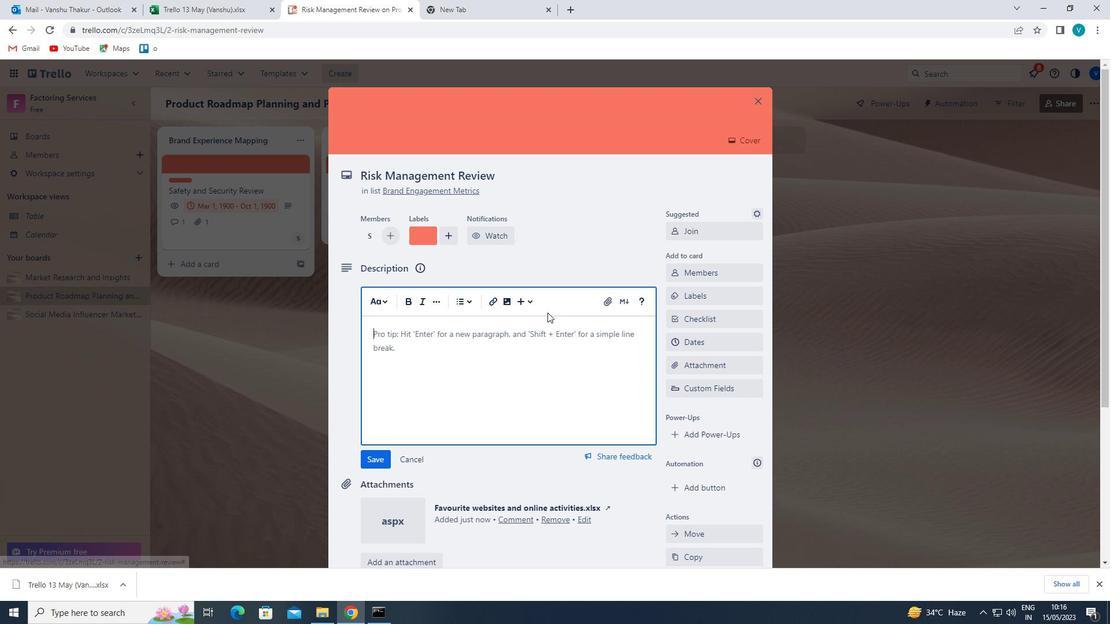 
Action: Key pressed '<Key.shift>CONDUCT<Key.space>CUSTOMER<Key.space>RESERCH<Key.space><Key.left><Key.left><Key.left>A<Key.right><Key.right><Key.right><Key.backspace><Key.backspace><Key.backspace><Key.backspace><Key.backspace>ARCH<Key.space>FOR<Key.space>NEW<Key.space>CUSTOMER<Key.space>EXPERIENCE<Key.space>IMPROVEMENTS'
Screenshot: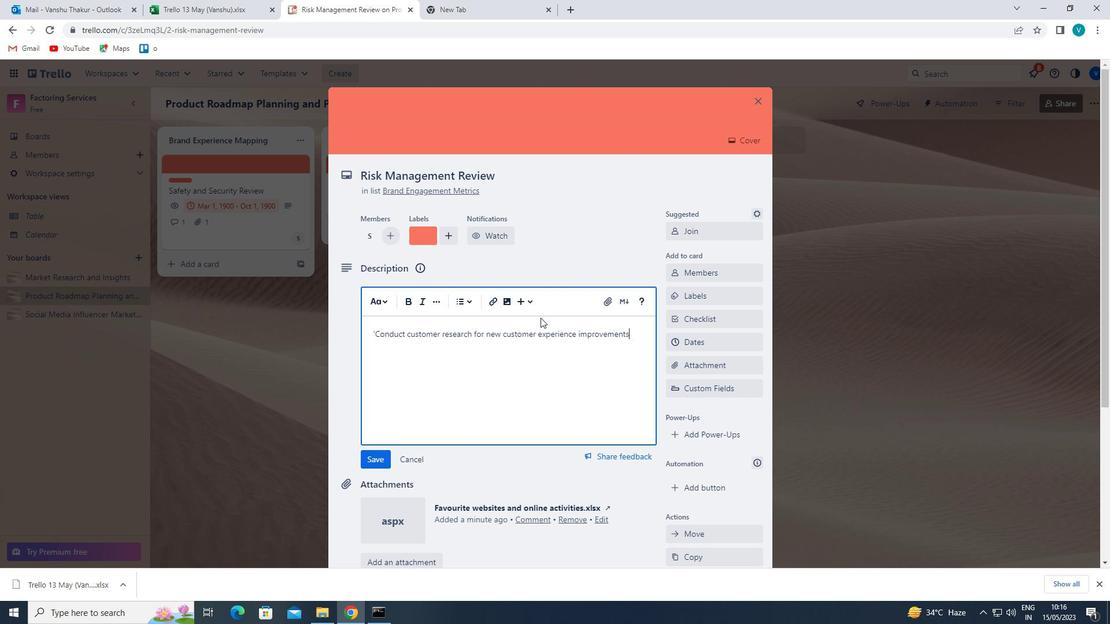 
Action: Mouse moved to (375, 459)
Screenshot: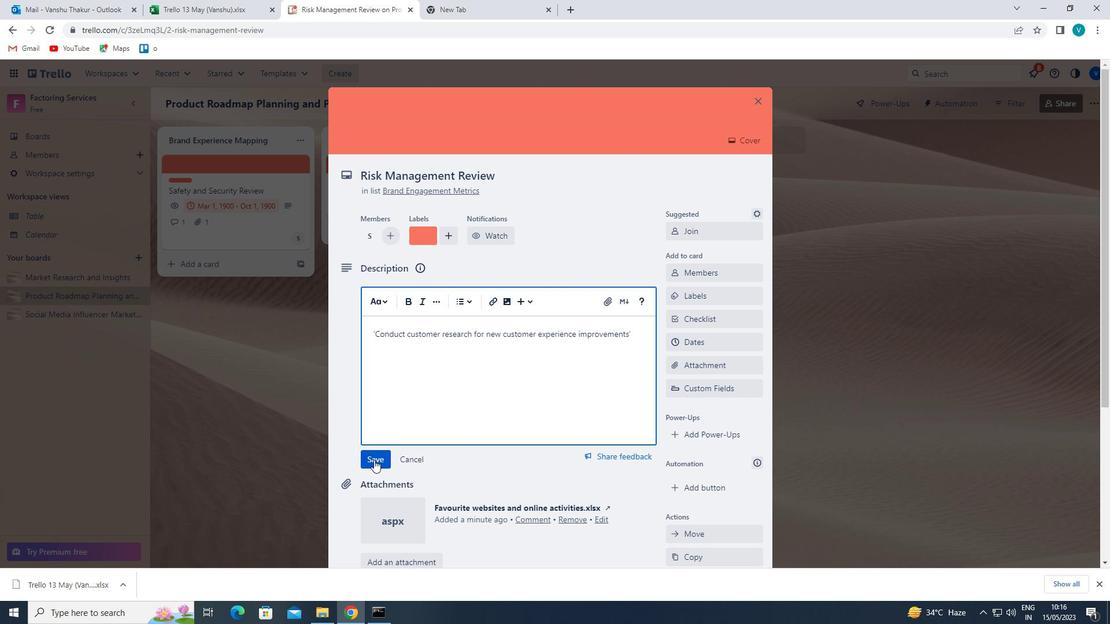 
Action: Mouse pressed left at (375, 459)
Screenshot: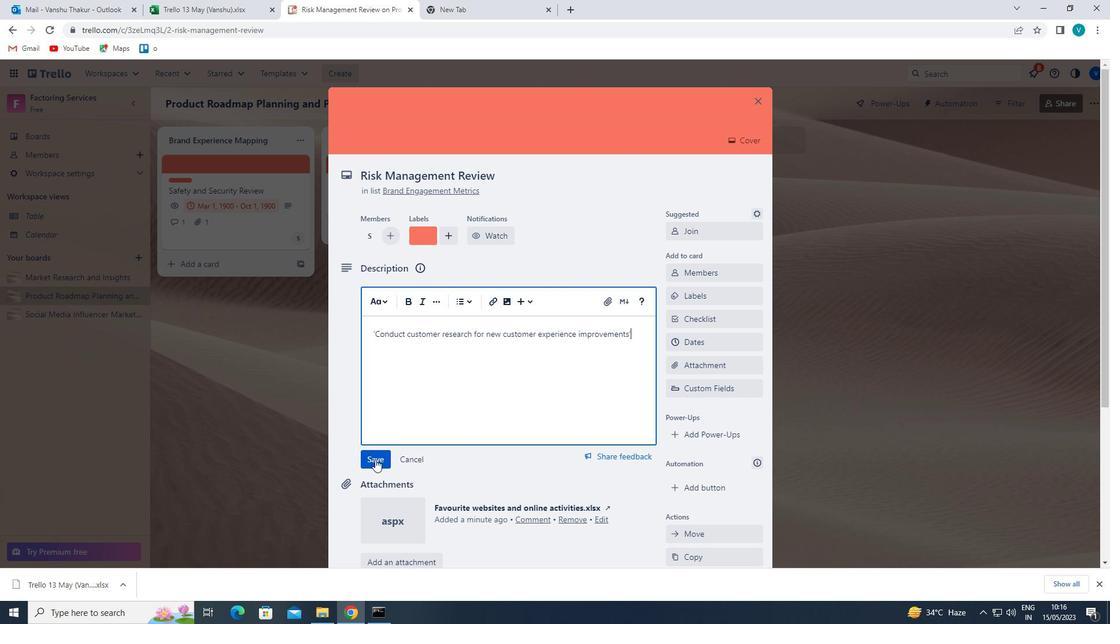 
Action: Mouse scrolled (375, 459) with delta (0, 0)
Screenshot: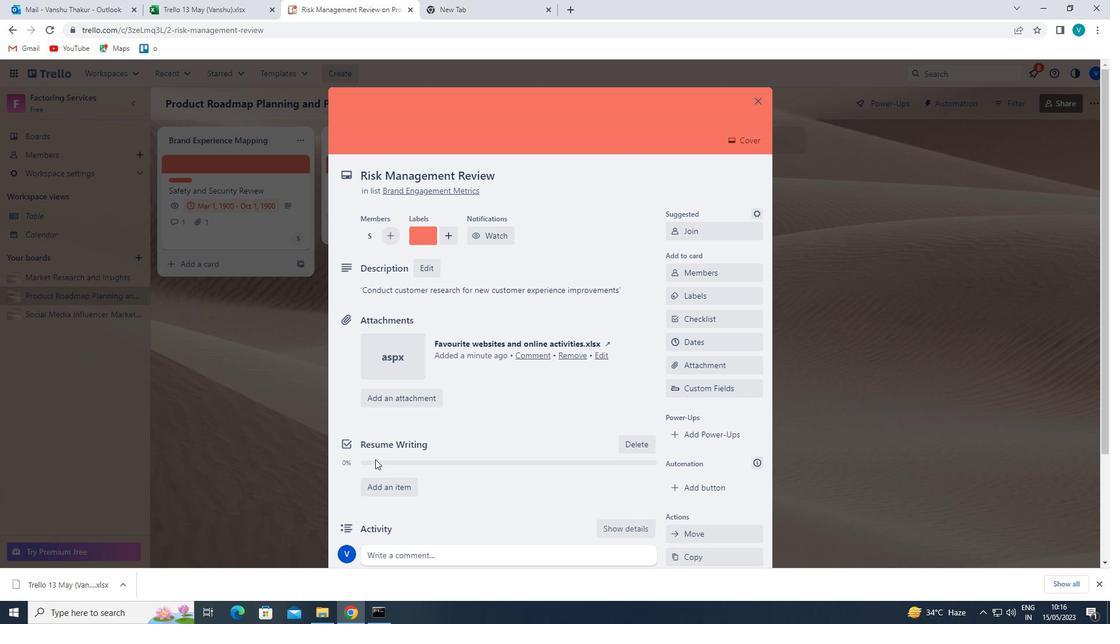 
Action: Mouse scrolled (375, 459) with delta (0, 0)
Screenshot: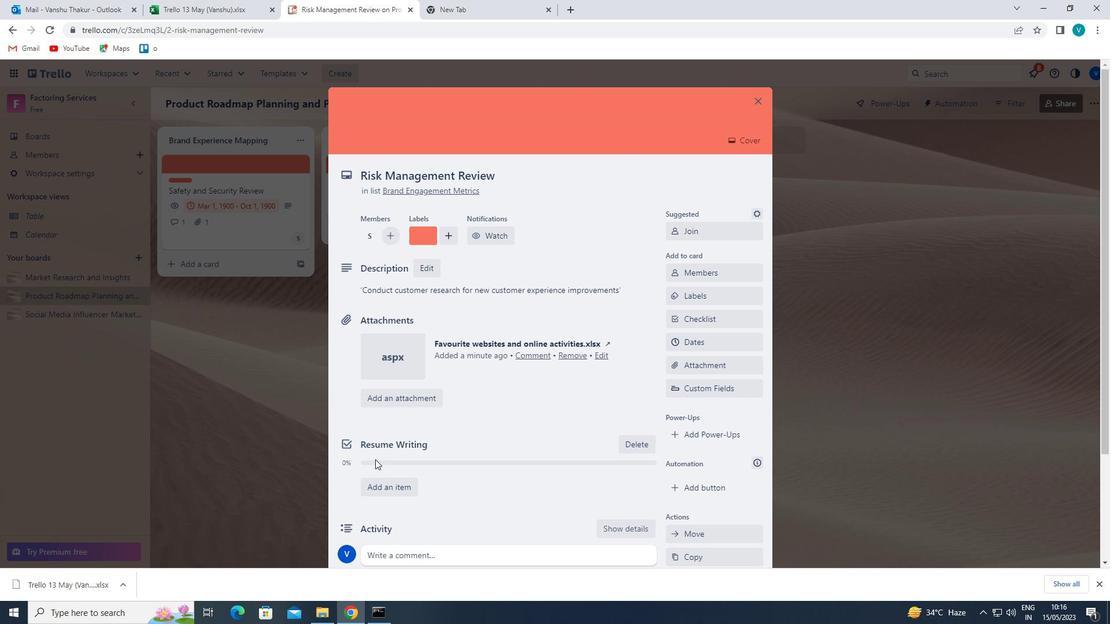 
Action: Mouse moved to (390, 445)
Screenshot: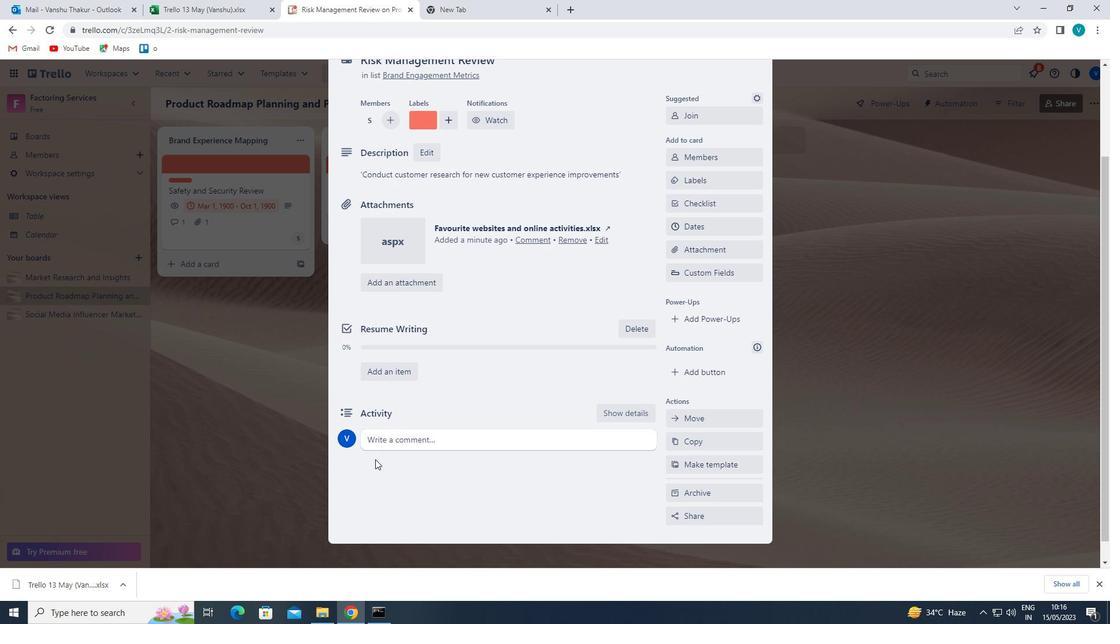 
Action: Mouse pressed left at (390, 445)
Screenshot: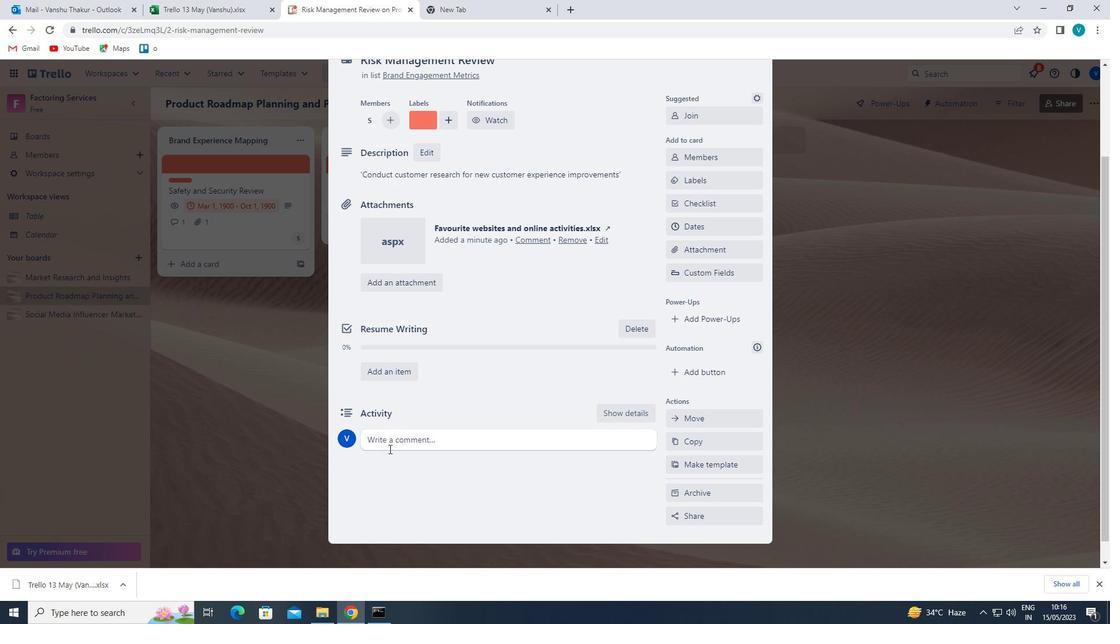 
Action: Key pressed '<Key.shift>WE<Key.space>SHOULD<Key.space>APPROACH<Key.space>THIS<Key.space>TASK<Key.space>WITH<Key.space>A<Key.space>SENSE<Key.space>OF<Key.space>HUMILTY,<Key.space><Key.left><Key.left><Key.left><Key.left>I<Key.right><Key.right><Key.right><Key.space>RECOGNIZING<Key.space>THAT<Key.space>WE<Key.space>DON<Key.backspace><Key.space>NOT<Key.space>HAVE<Key.space>ALL<Key.space>THE<Key.space>ANSWERS<Key.space>AND<Key.space>BEING<Key.space>OPEN<Key.space>TO<Key.space>LEARNING<Key.space>FROM<Key.space>OTHERS.'
Screenshot: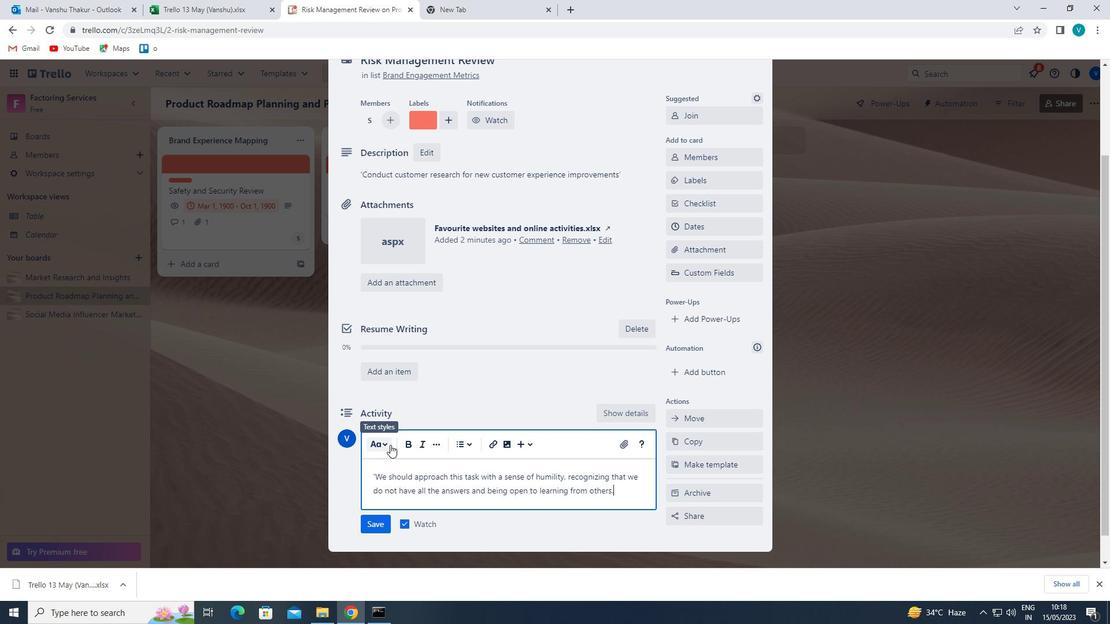 
Action: Mouse moved to (383, 521)
Screenshot: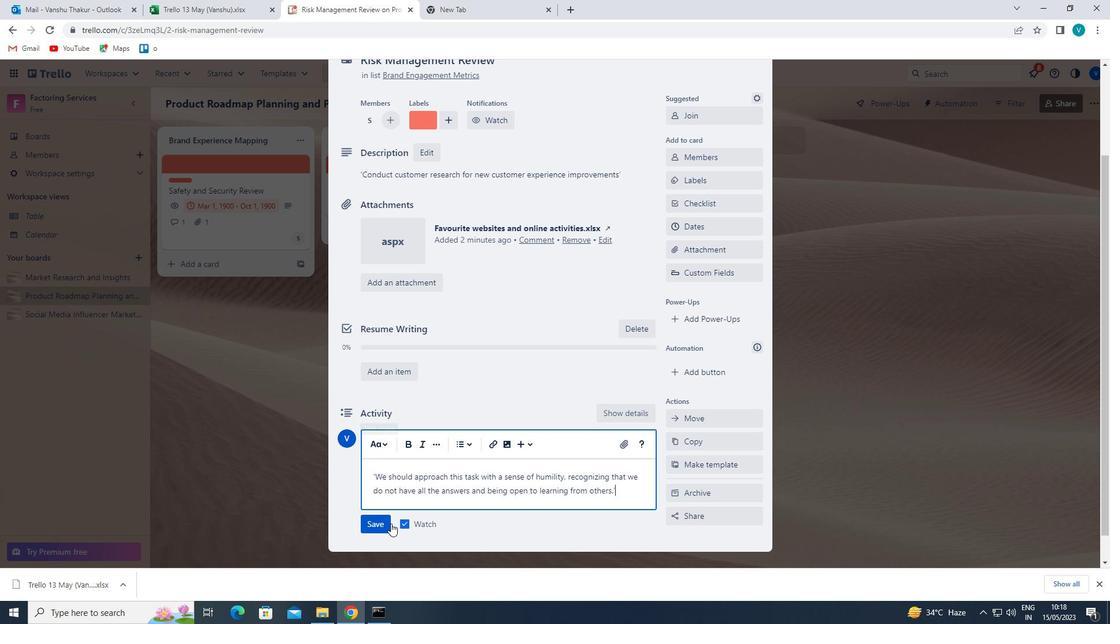 
Action: Mouse pressed left at (383, 521)
Screenshot: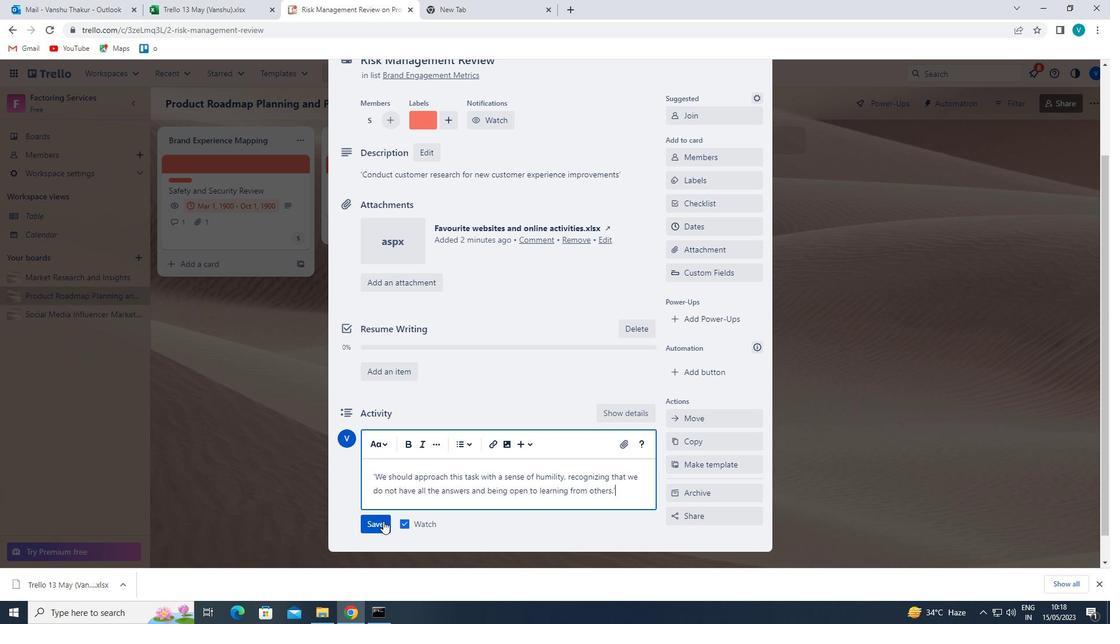 
Action: Mouse moved to (711, 225)
Screenshot: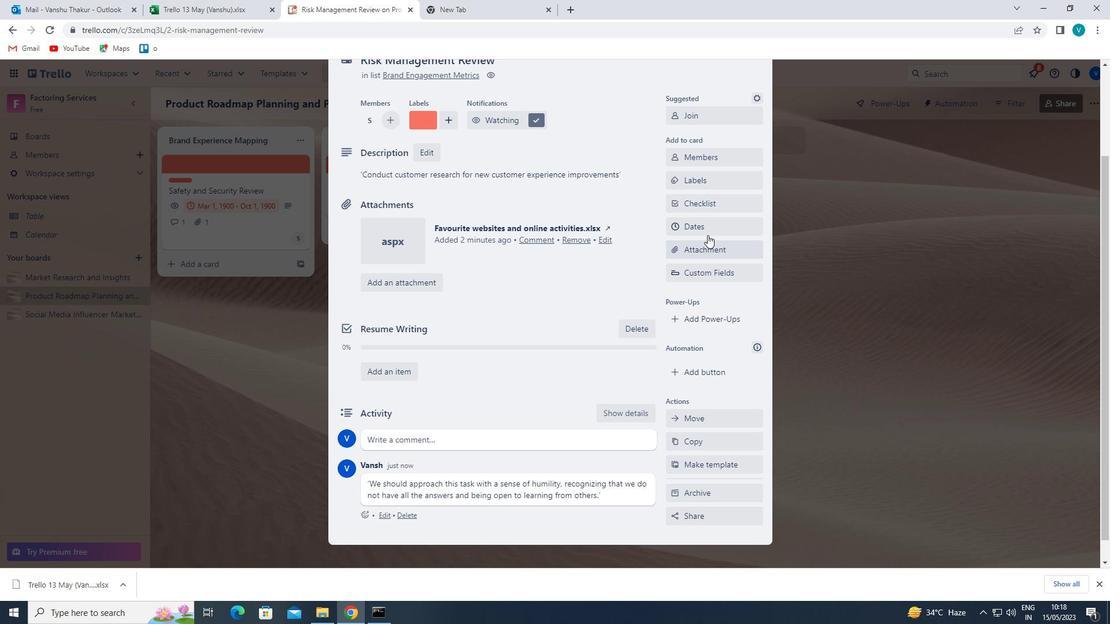 
Action: Mouse pressed left at (711, 225)
Screenshot: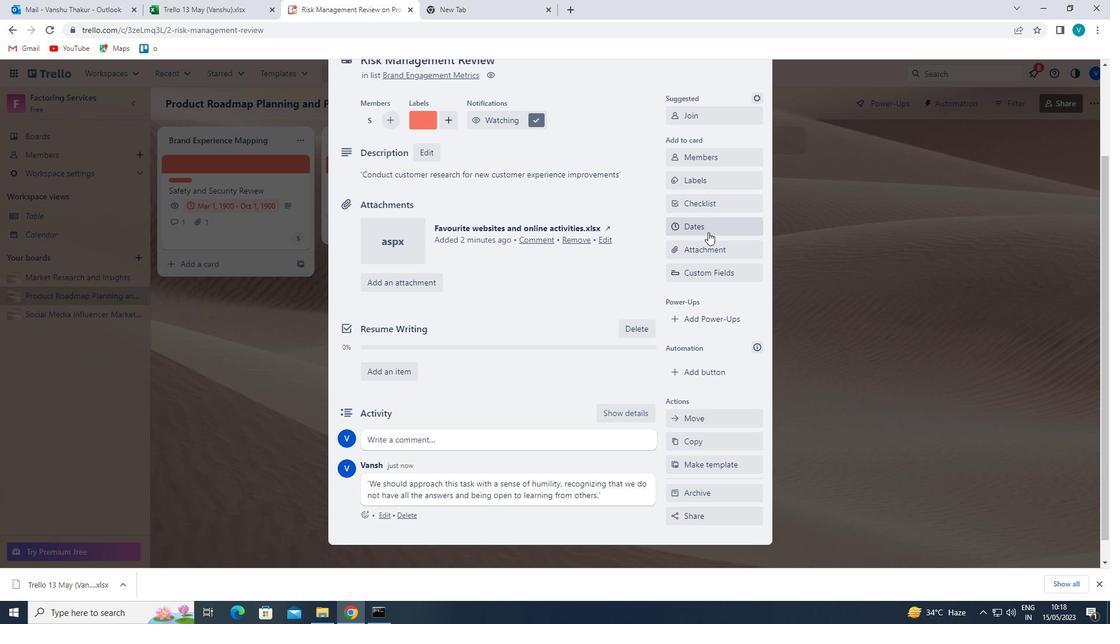 
Action: Mouse moved to (673, 311)
Screenshot: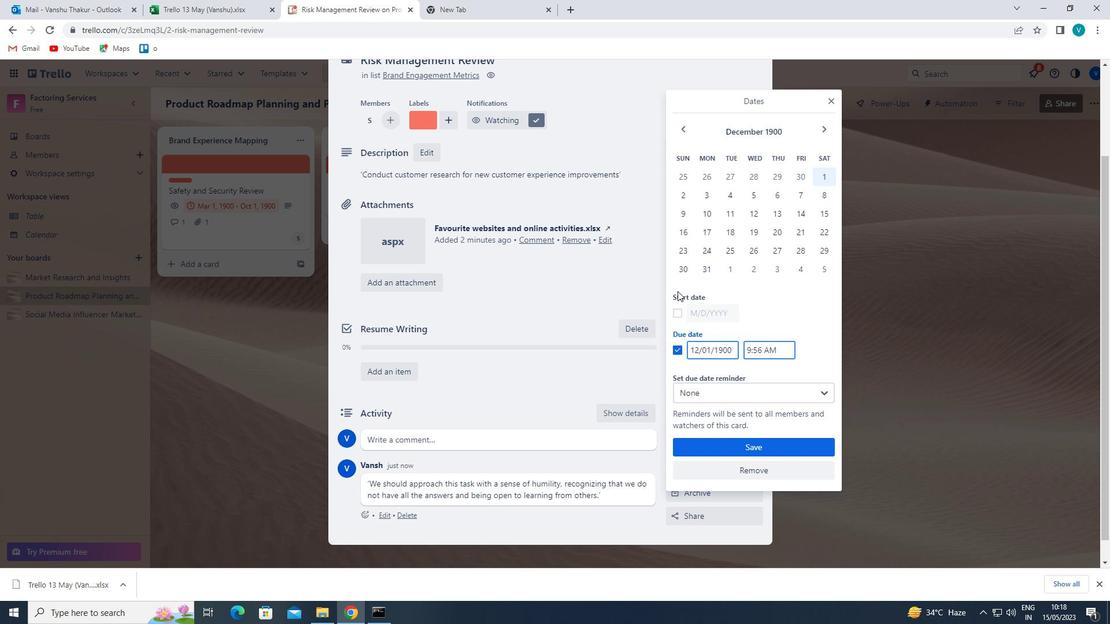 
Action: Mouse pressed left at (673, 311)
Screenshot: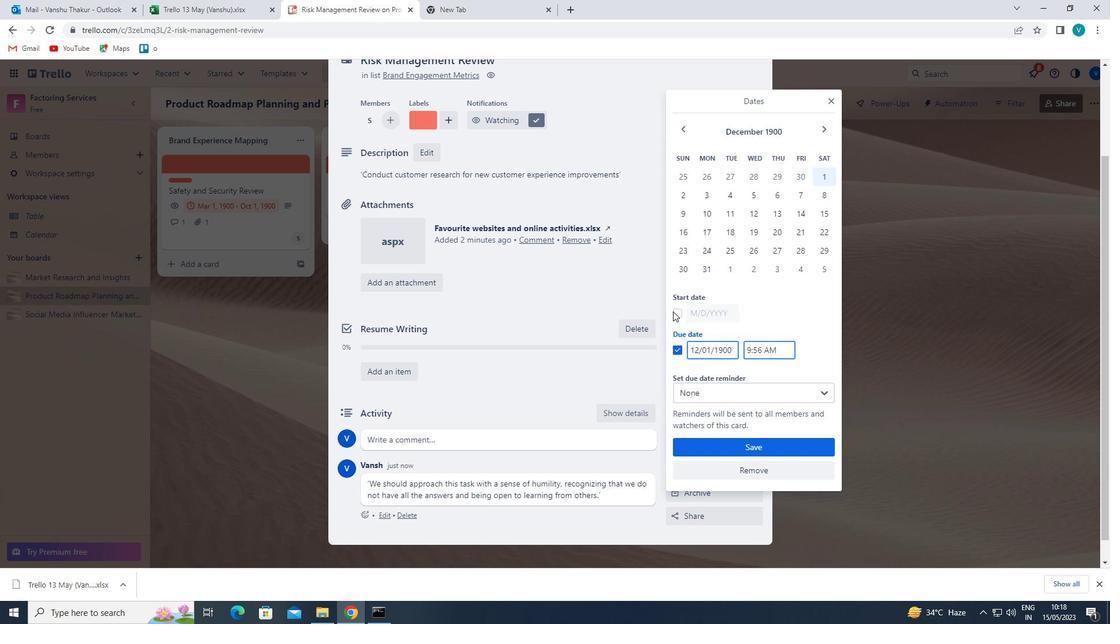
Action: Mouse moved to (694, 308)
Screenshot: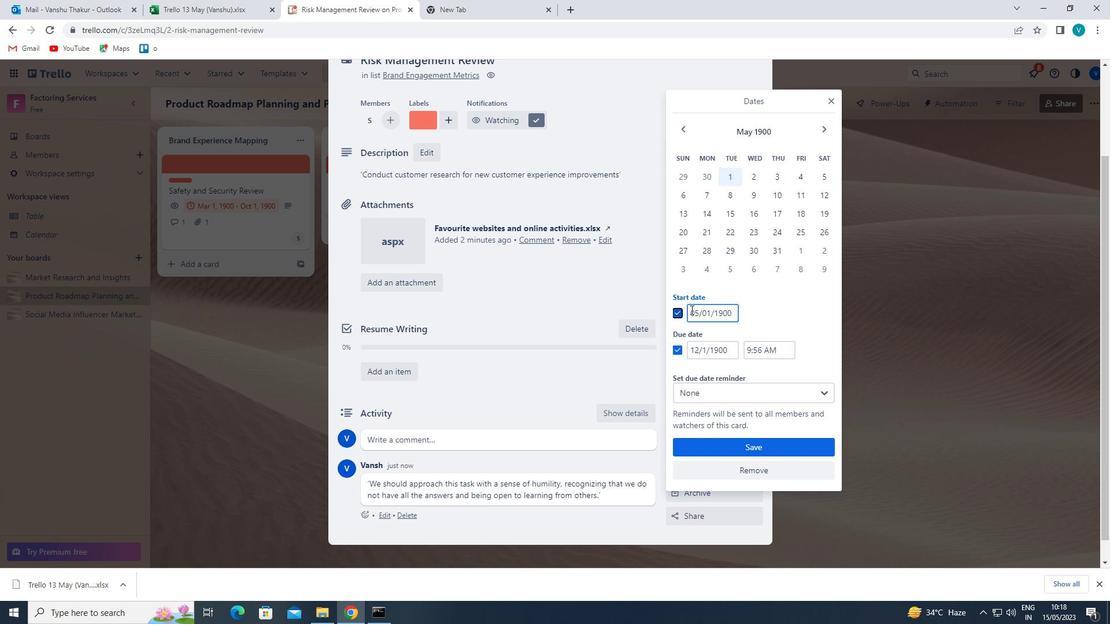 
Action: Mouse pressed left at (694, 308)
Screenshot: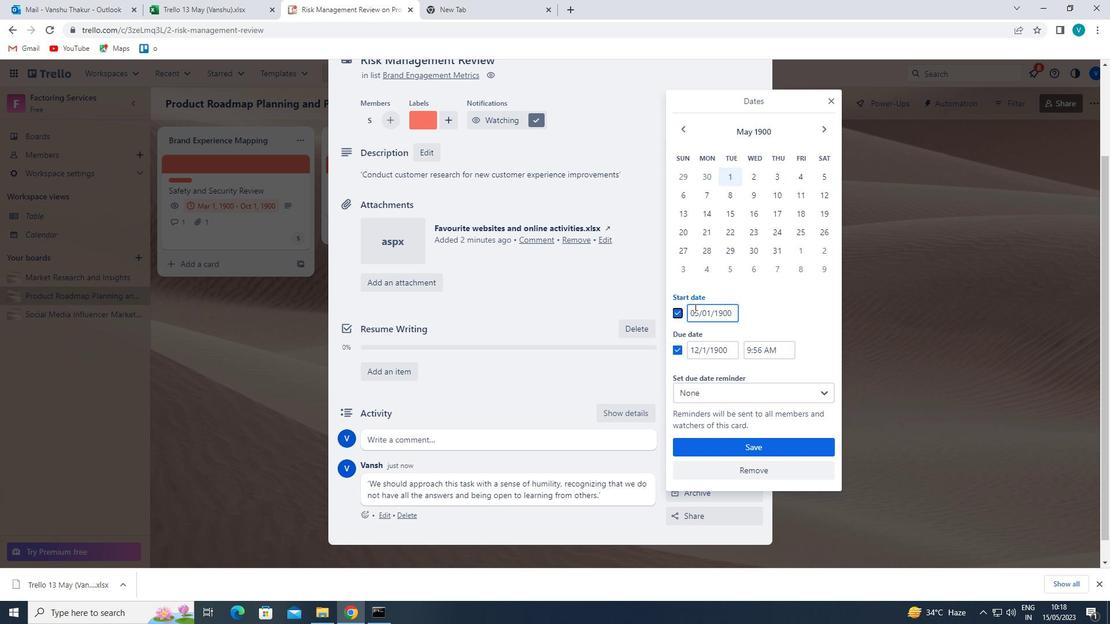 
Action: Mouse moved to (364, 204)
Screenshot: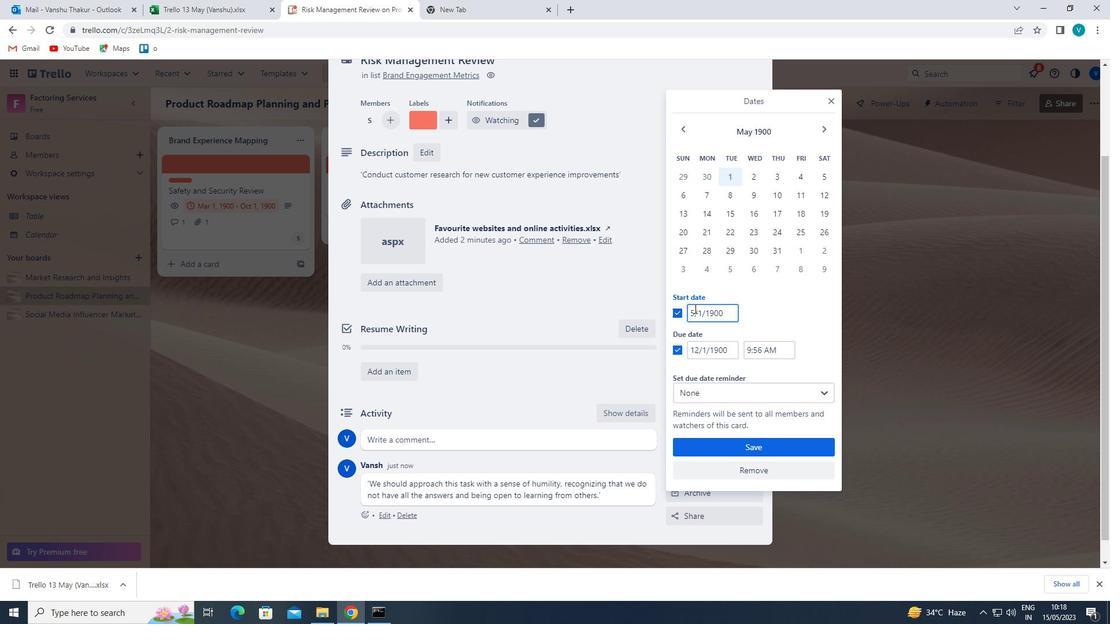 
Action: Key pressed <Key.backspace>
Screenshot: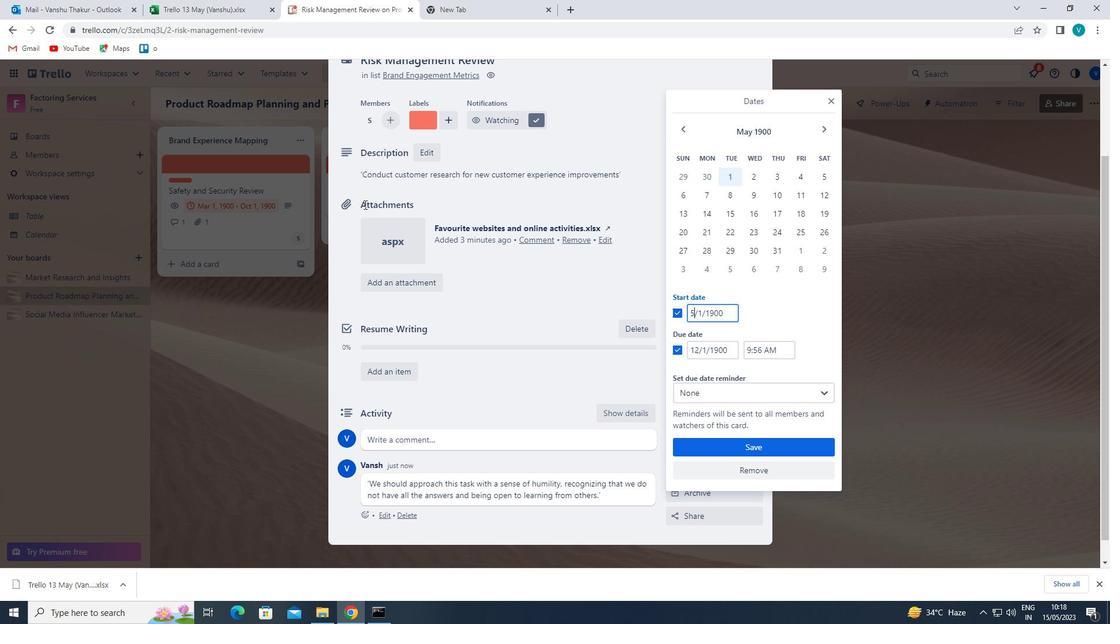 
Action: Mouse moved to (363, 204)
Screenshot: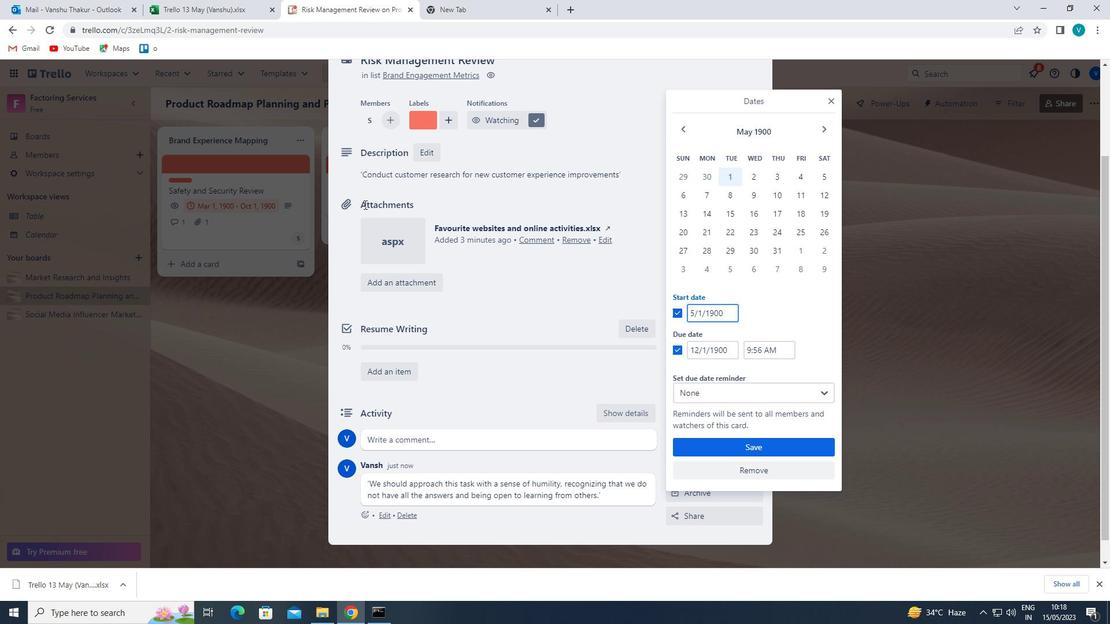 
Action: Key pressed 6
Screenshot: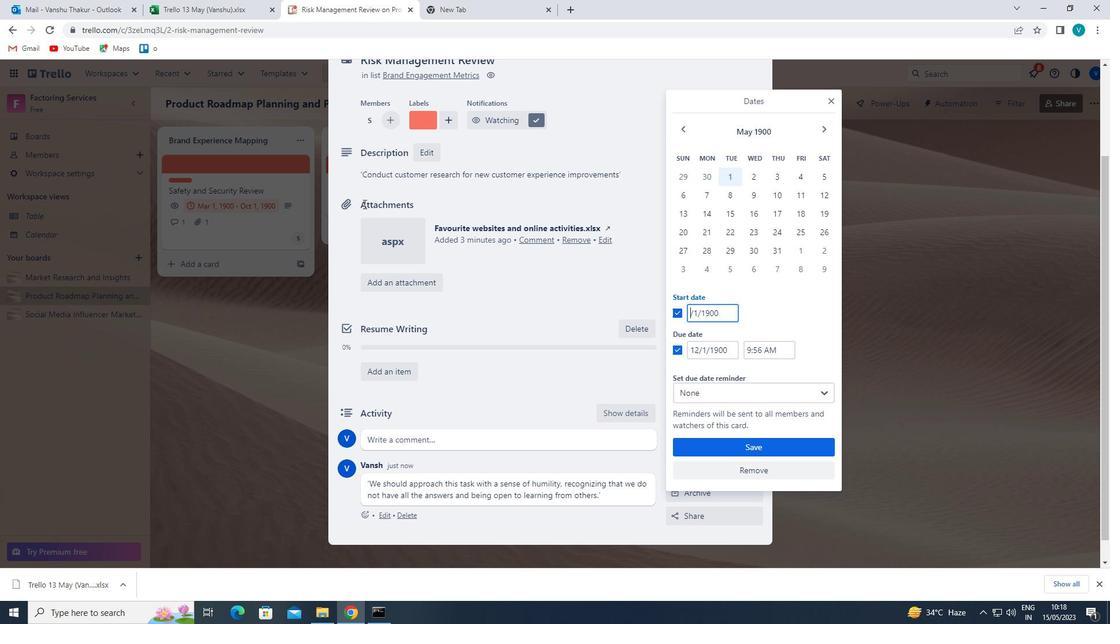 
Action: Mouse moved to (699, 345)
Screenshot: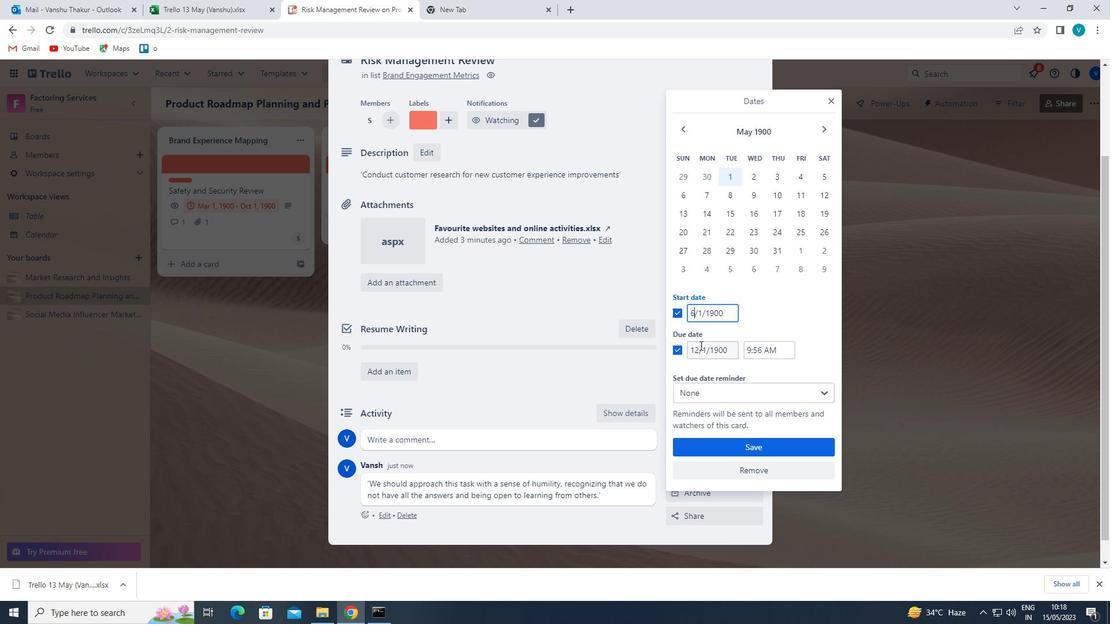 
Action: Mouse pressed left at (699, 345)
Screenshot: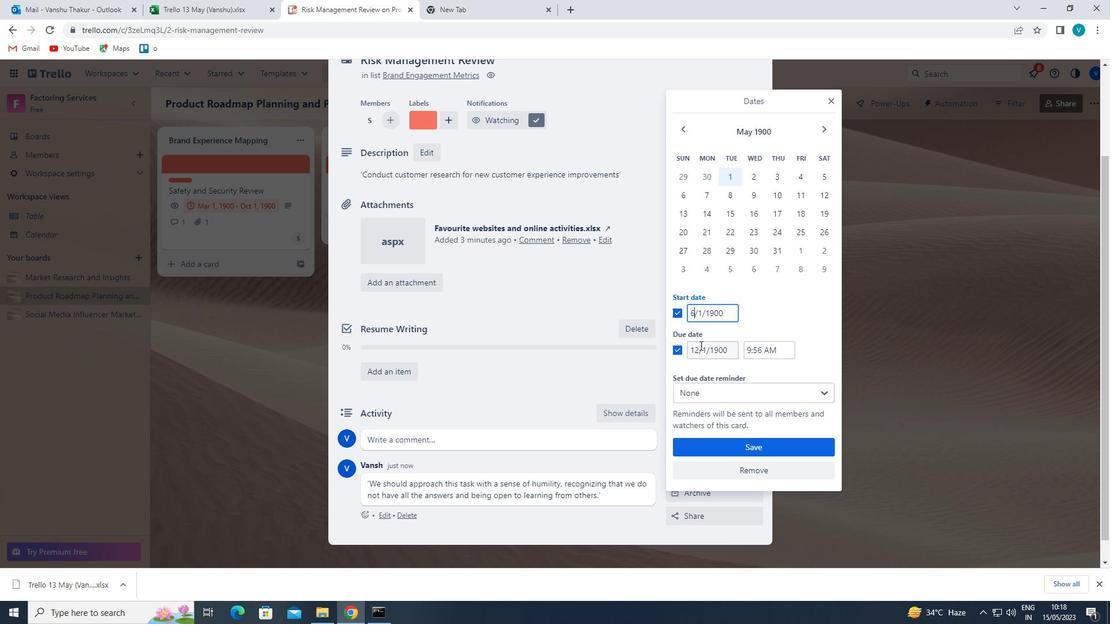 
Action: Mouse moved to (683, 368)
Screenshot: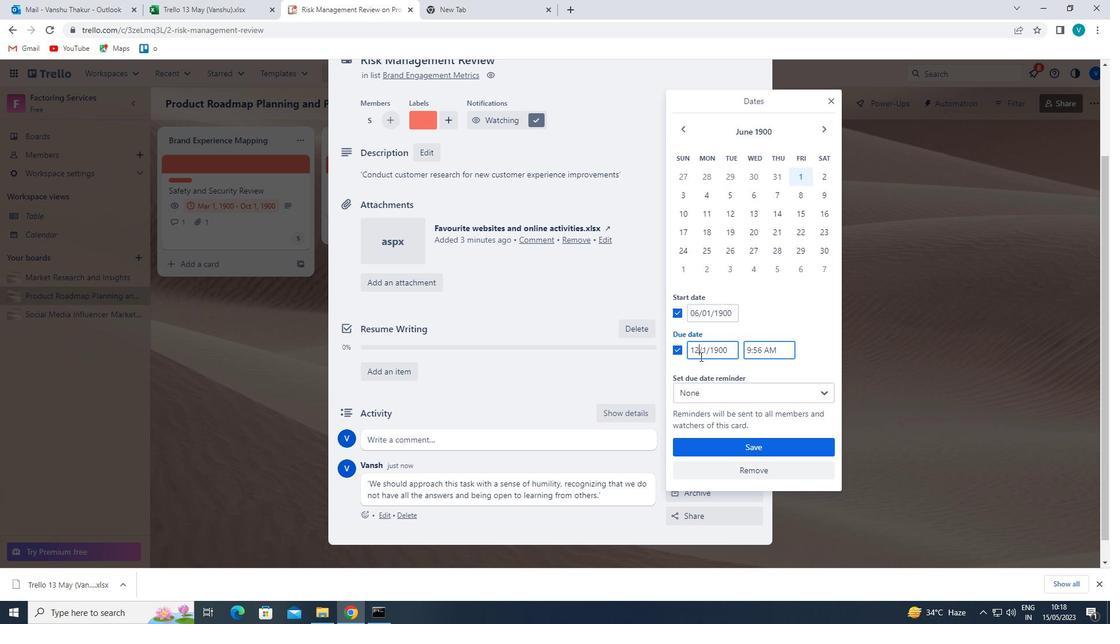 
Action: Key pressed <Key.backspace>3
Screenshot: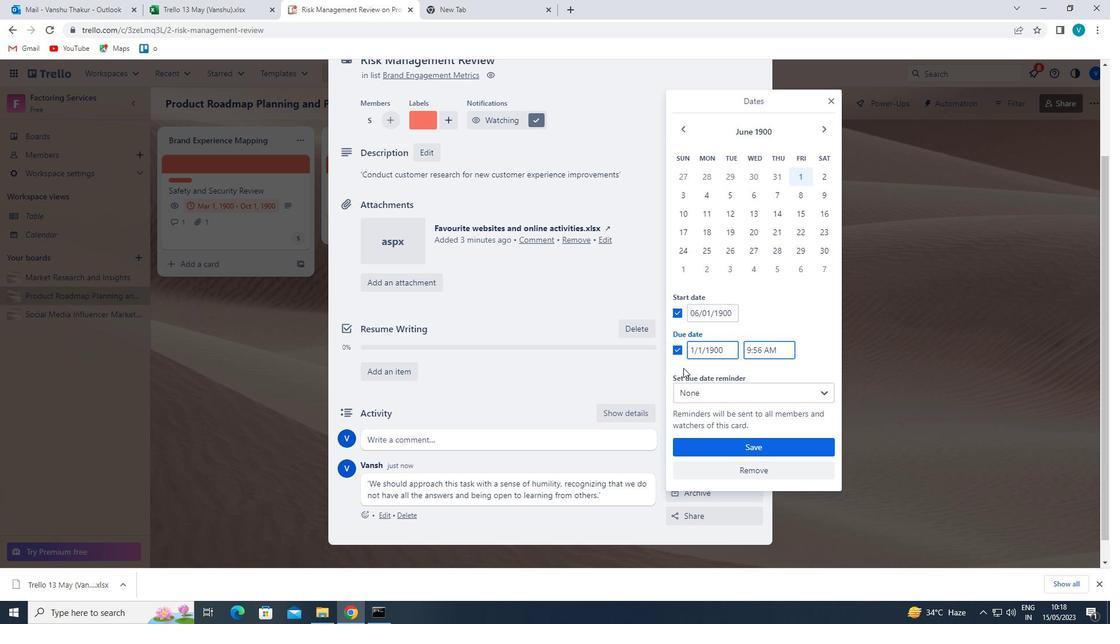 
Action: Mouse moved to (751, 448)
Screenshot: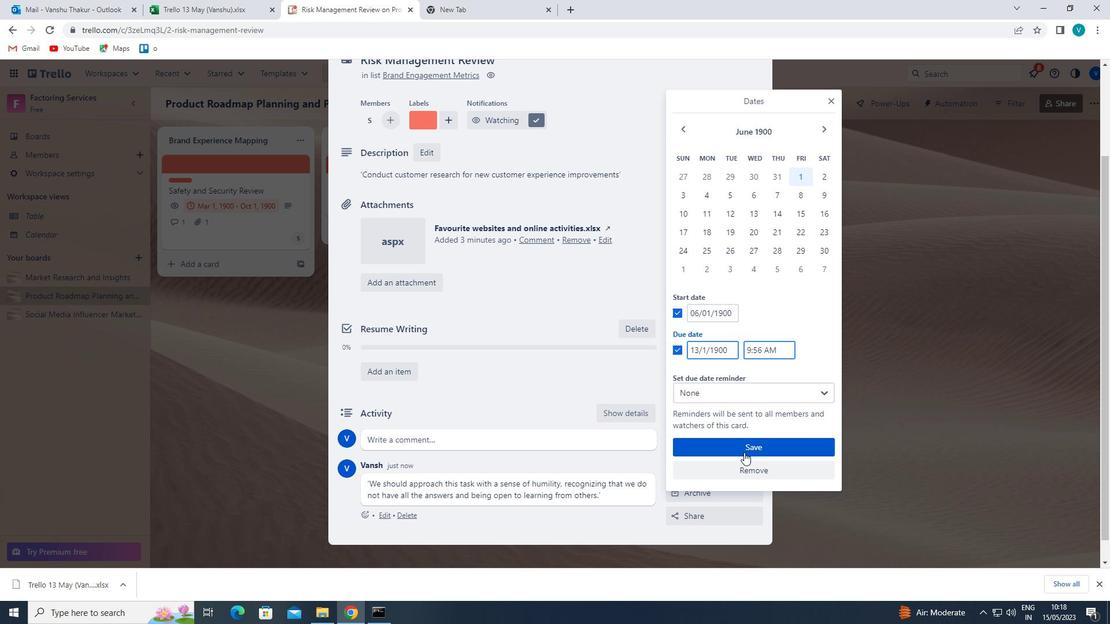 
Action: Mouse pressed left at (751, 448)
Screenshot: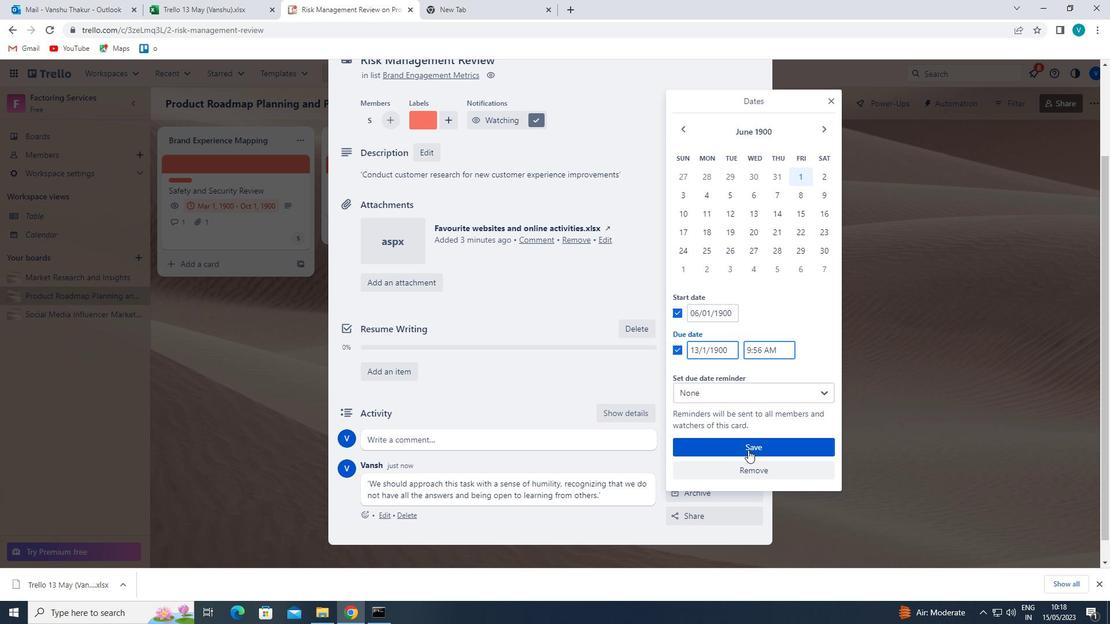 
Action: Mouse moved to (630, 523)
Screenshot: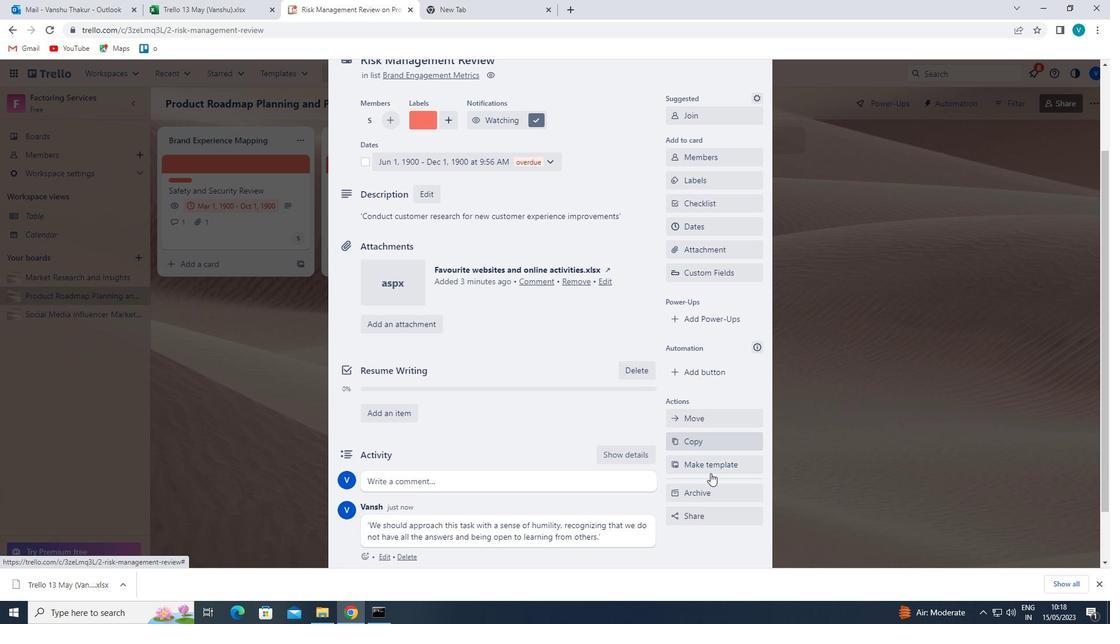 
